 Task: Search one way flight ticket for 3 adults, 3 children in premium economy from Dayton: James M. Cox Dayton International Airport to Jacksonville: Albert J. Ellis Airport on 5-3-2023. Choice of flights is Alaska. Number of bags: 1 carry on bag. Price is upto 74000. Outbound departure time preference is 14:45.
Action: Mouse moved to (353, 174)
Screenshot: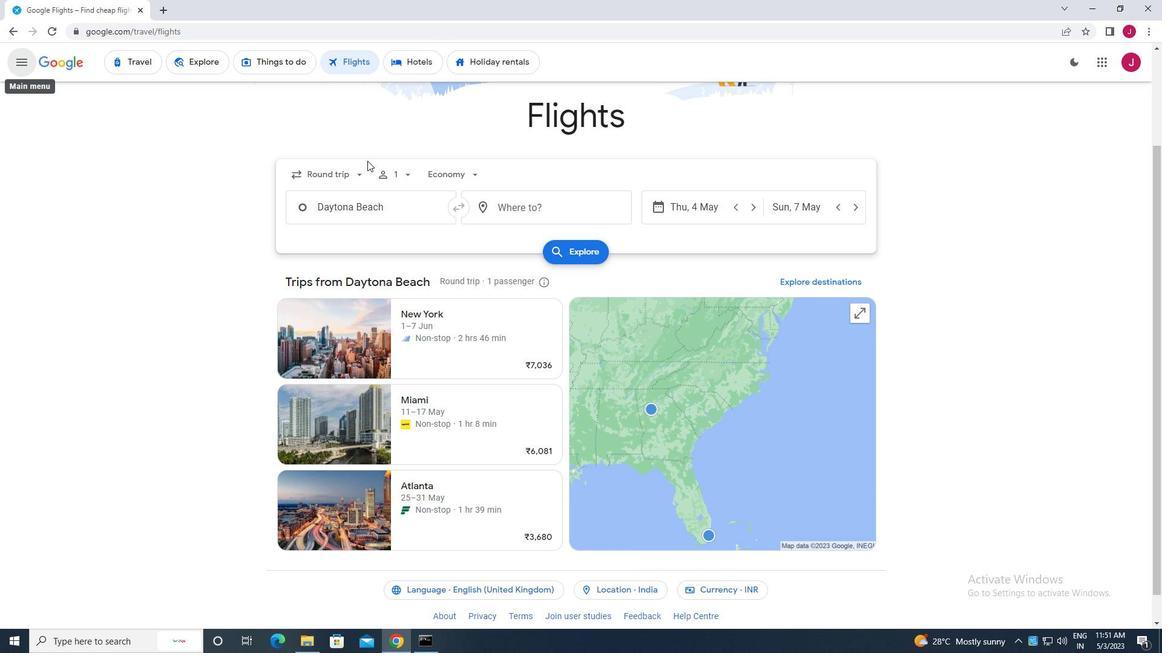 
Action: Mouse pressed left at (353, 174)
Screenshot: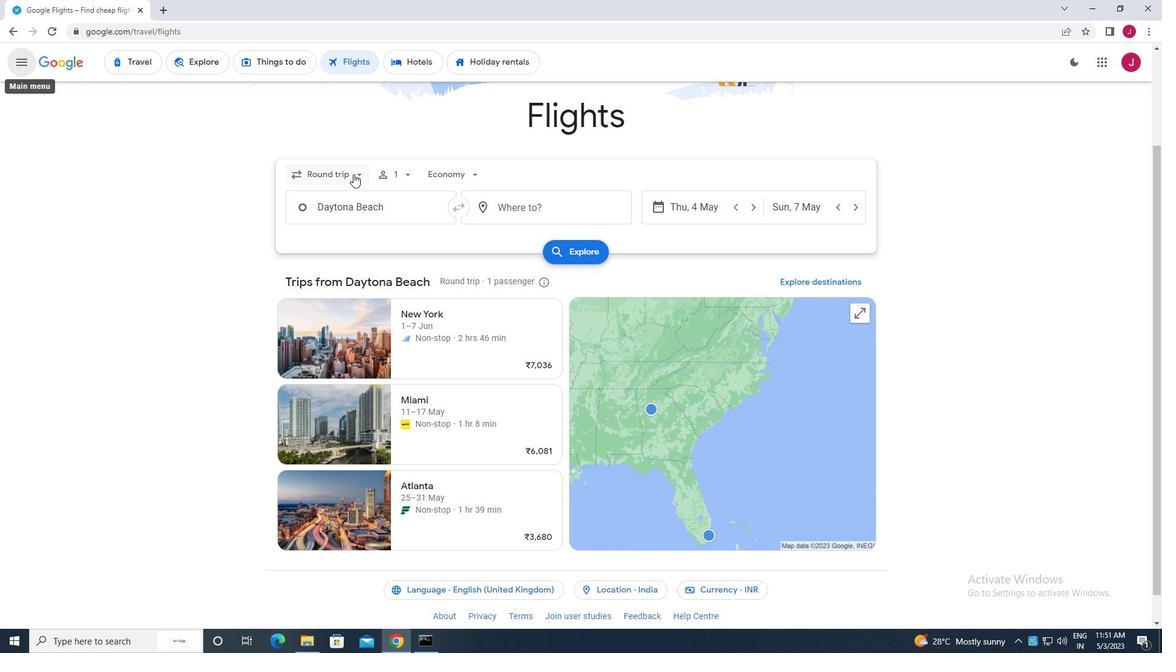 
Action: Mouse moved to (358, 174)
Screenshot: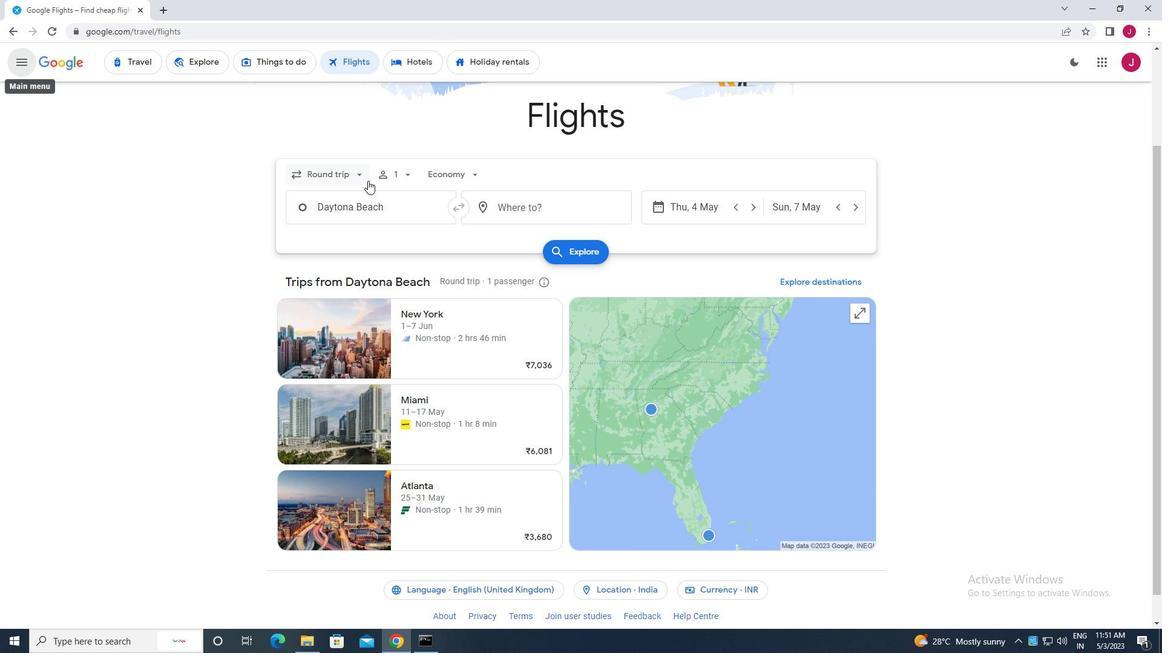 
Action: Mouse pressed left at (358, 174)
Screenshot: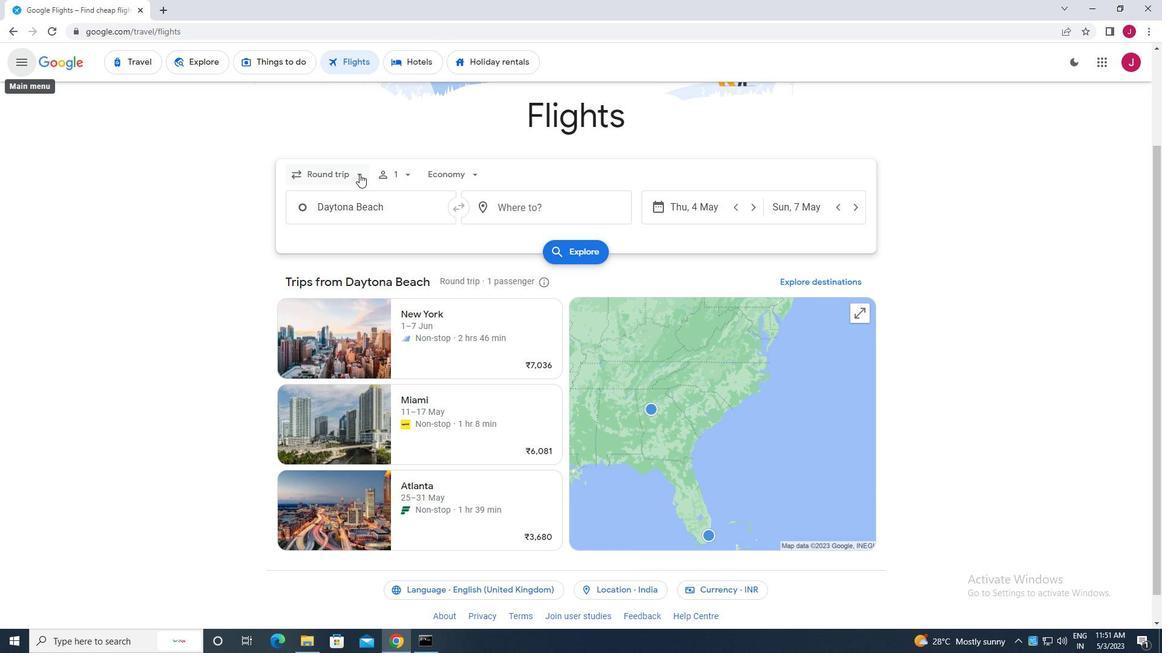 
Action: Mouse pressed left at (358, 174)
Screenshot: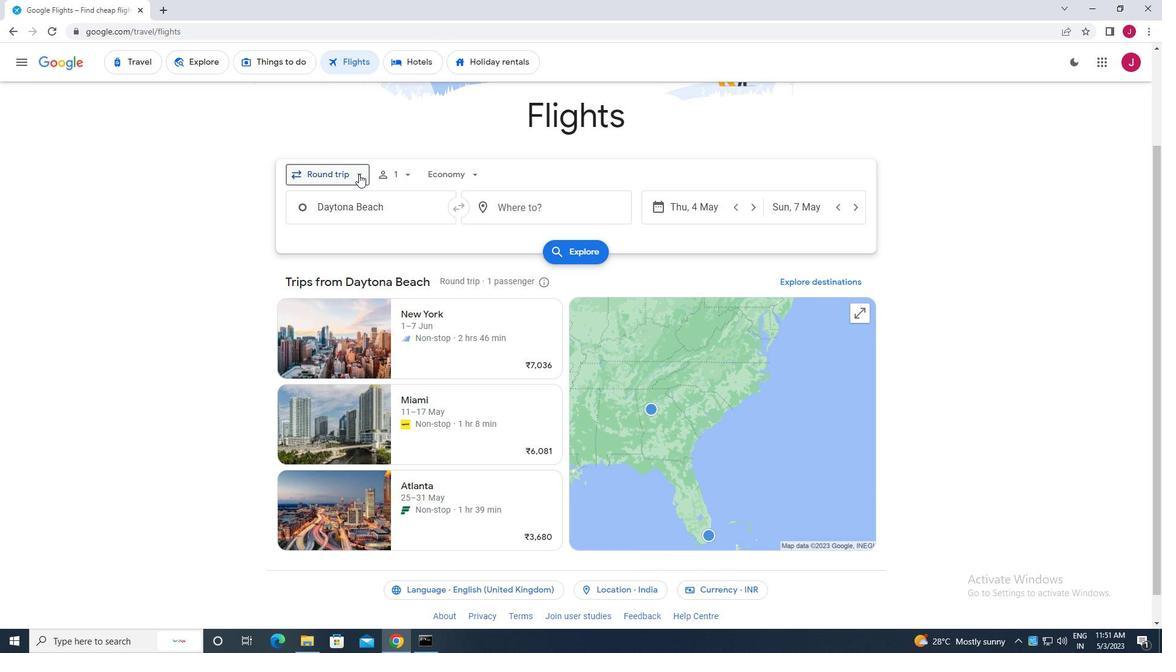 
Action: Mouse moved to (350, 228)
Screenshot: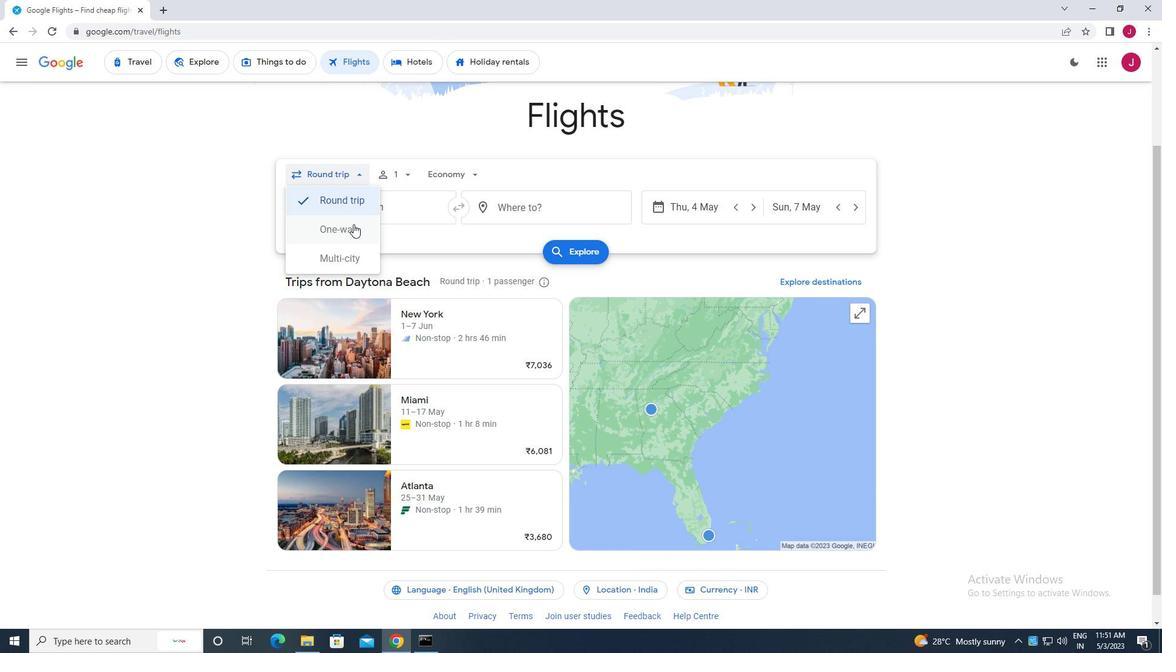 
Action: Mouse pressed left at (350, 228)
Screenshot: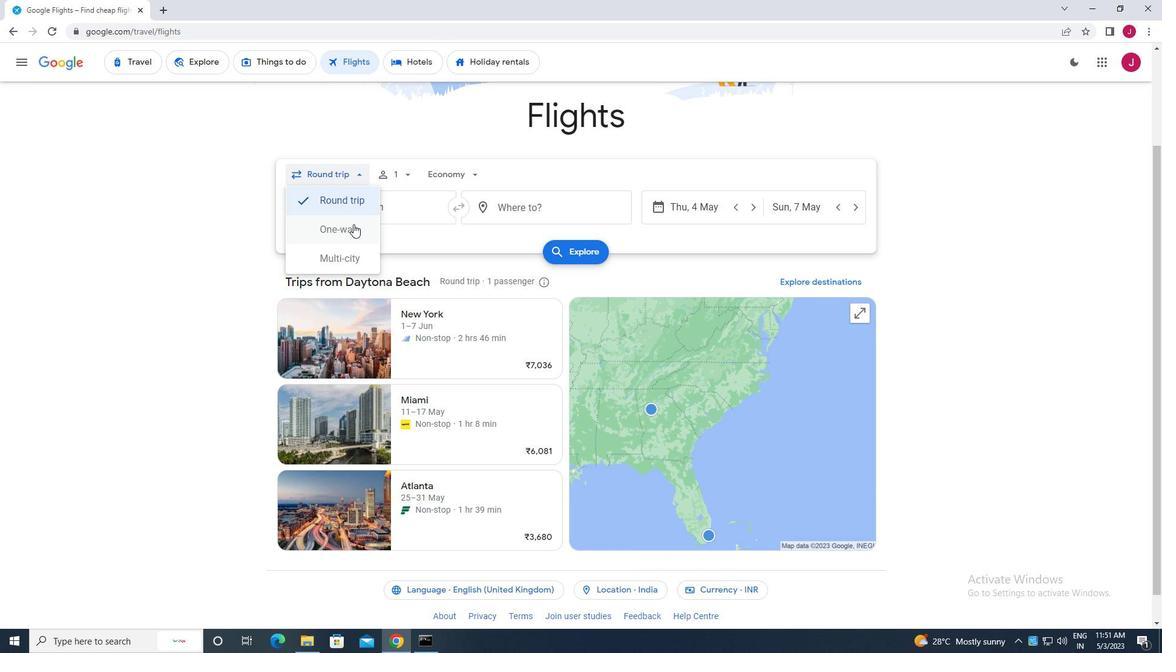 
Action: Mouse moved to (403, 176)
Screenshot: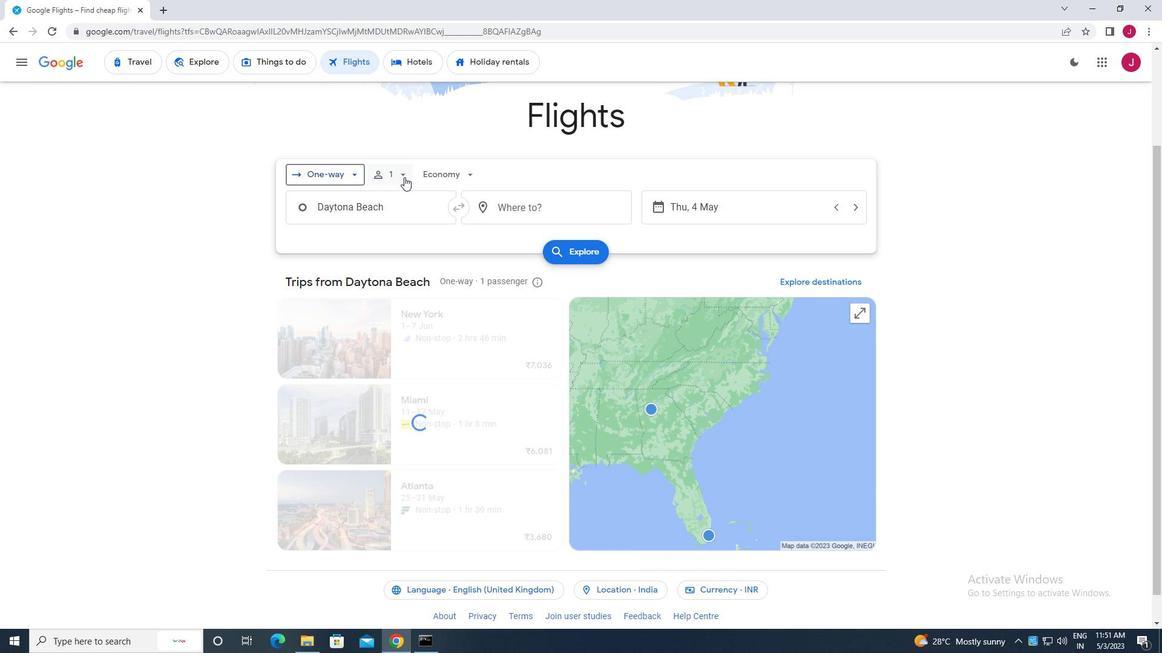 
Action: Mouse pressed left at (403, 176)
Screenshot: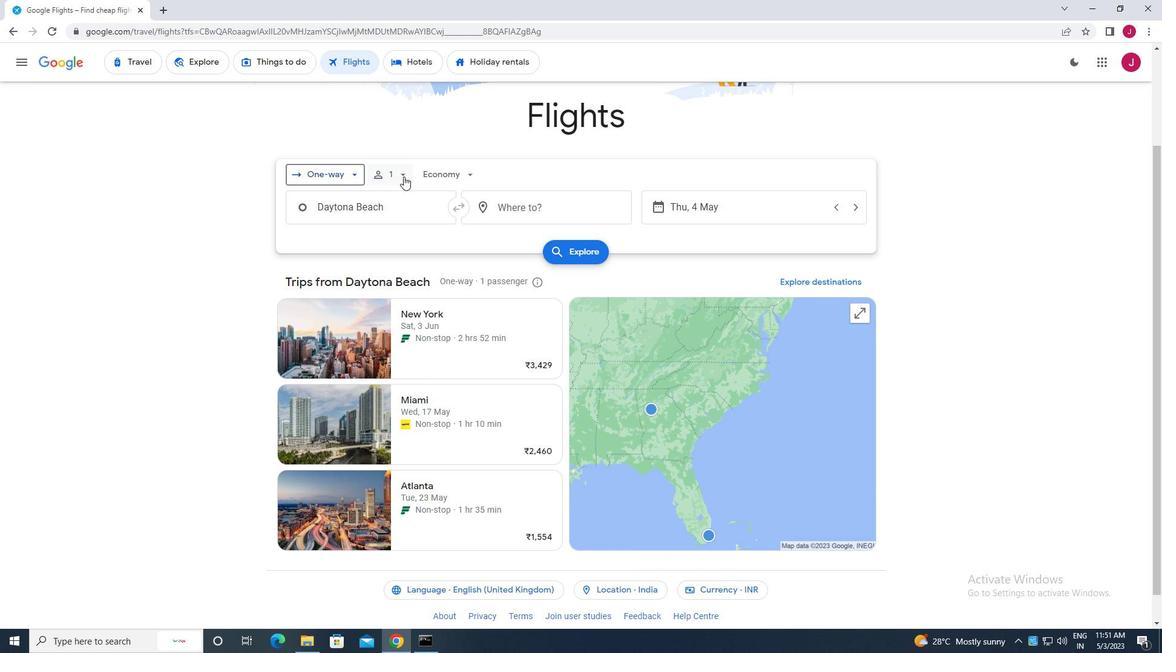 
Action: Mouse moved to (501, 210)
Screenshot: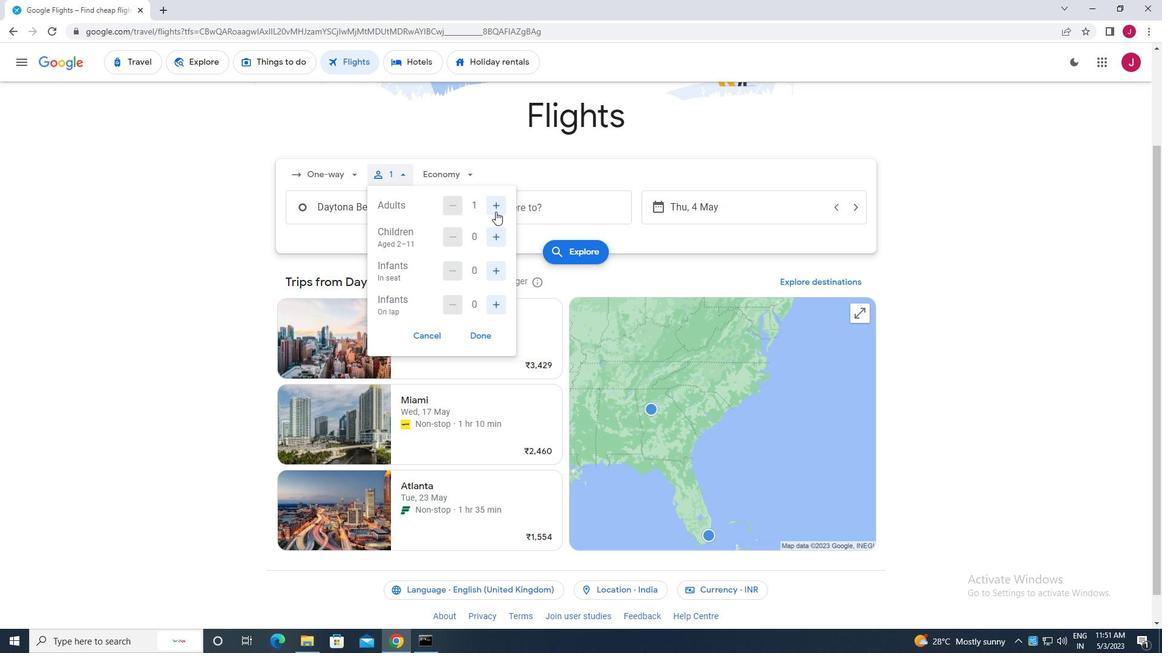 
Action: Mouse pressed left at (501, 210)
Screenshot: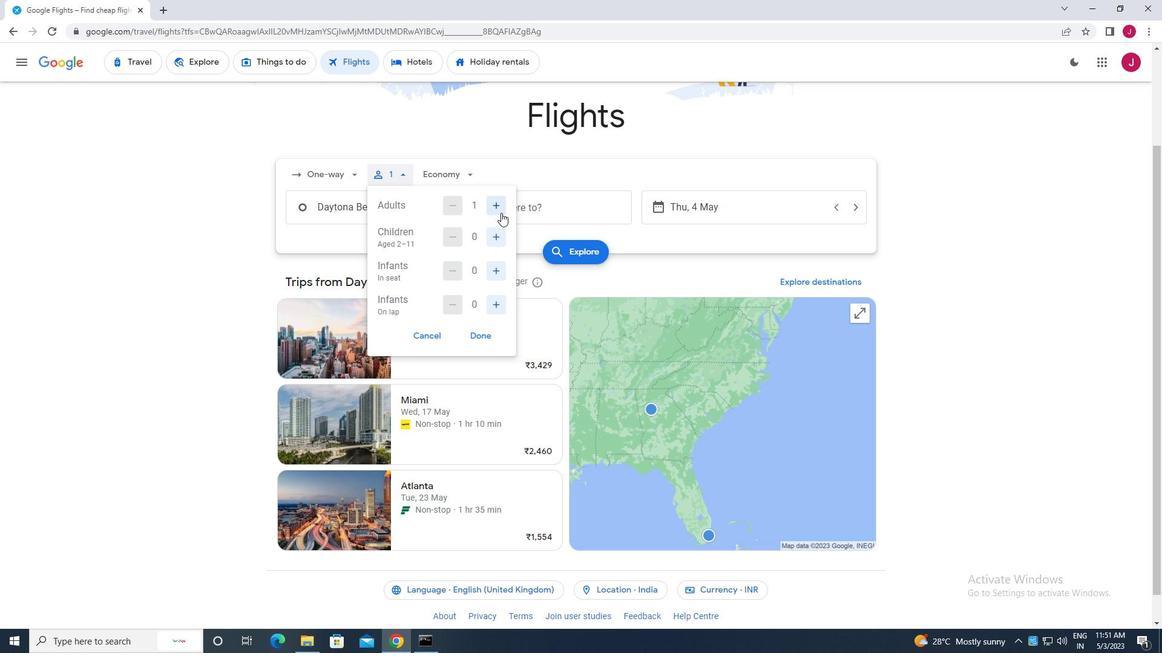 
Action: Mouse pressed left at (501, 210)
Screenshot: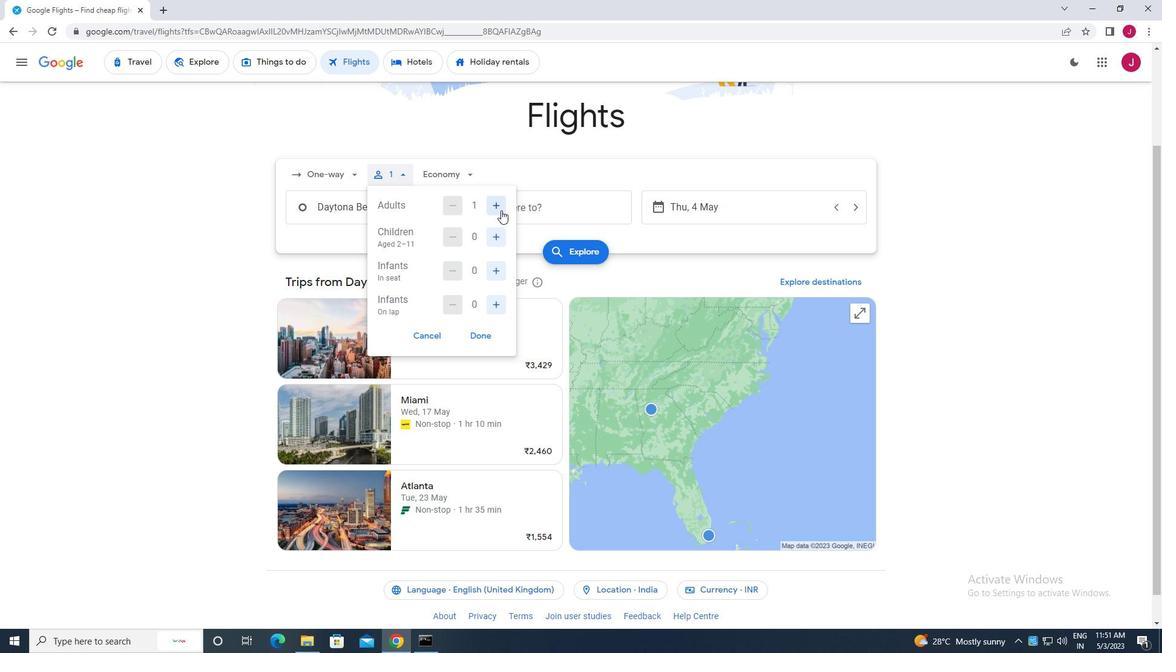 
Action: Mouse moved to (498, 236)
Screenshot: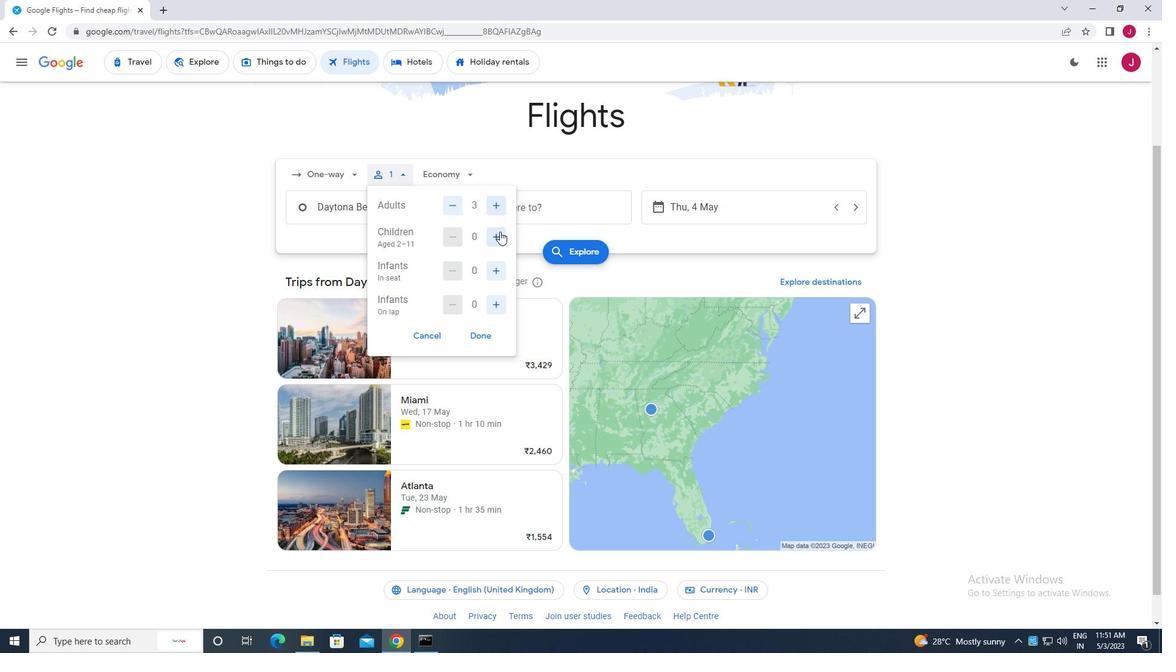
Action: Mouse pressed left at (498, 236)
Screenshot: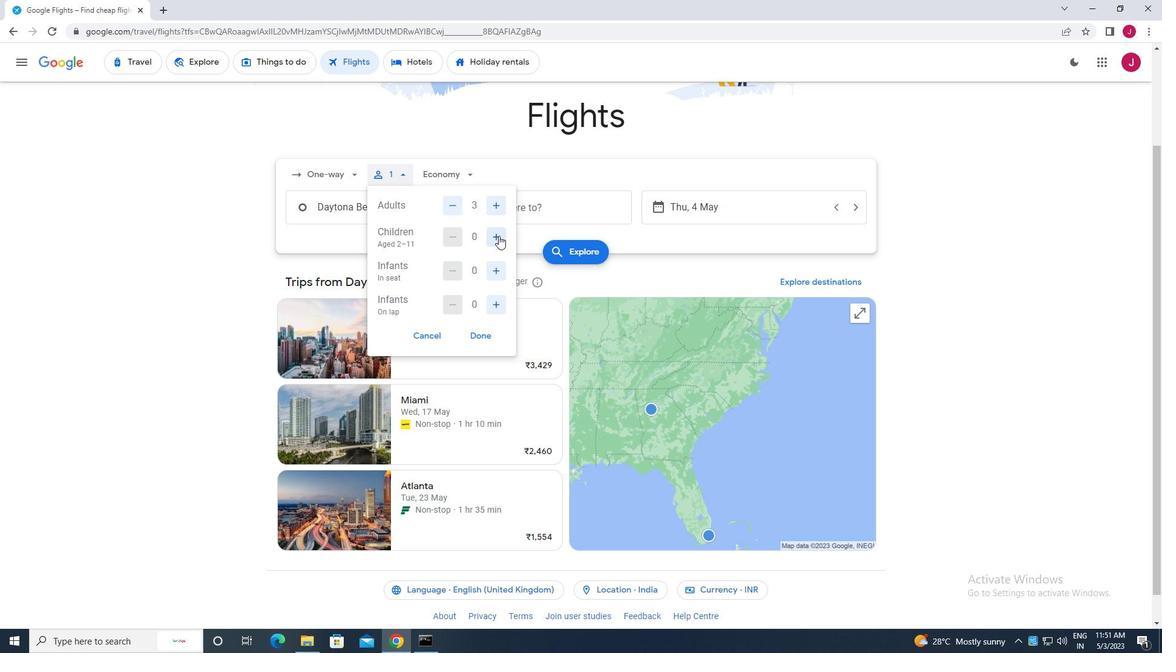 
Action: Mouse moved to (498, 236)
Screenshot: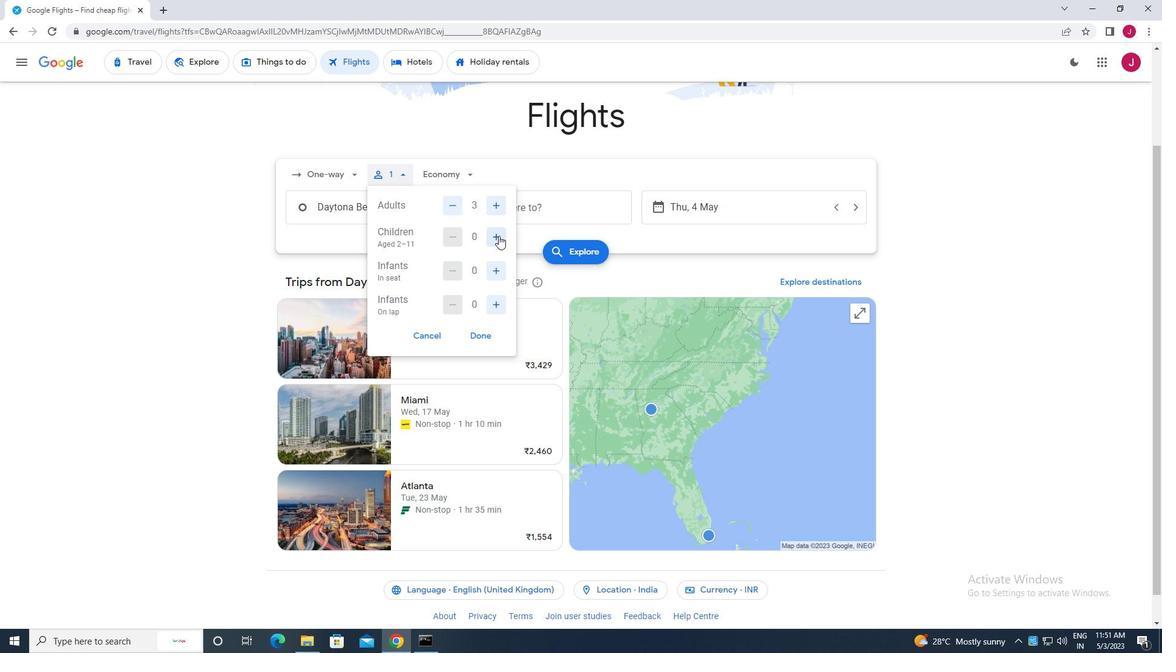 
Action: Mouse pressed left at (498, 236)
Screenshot: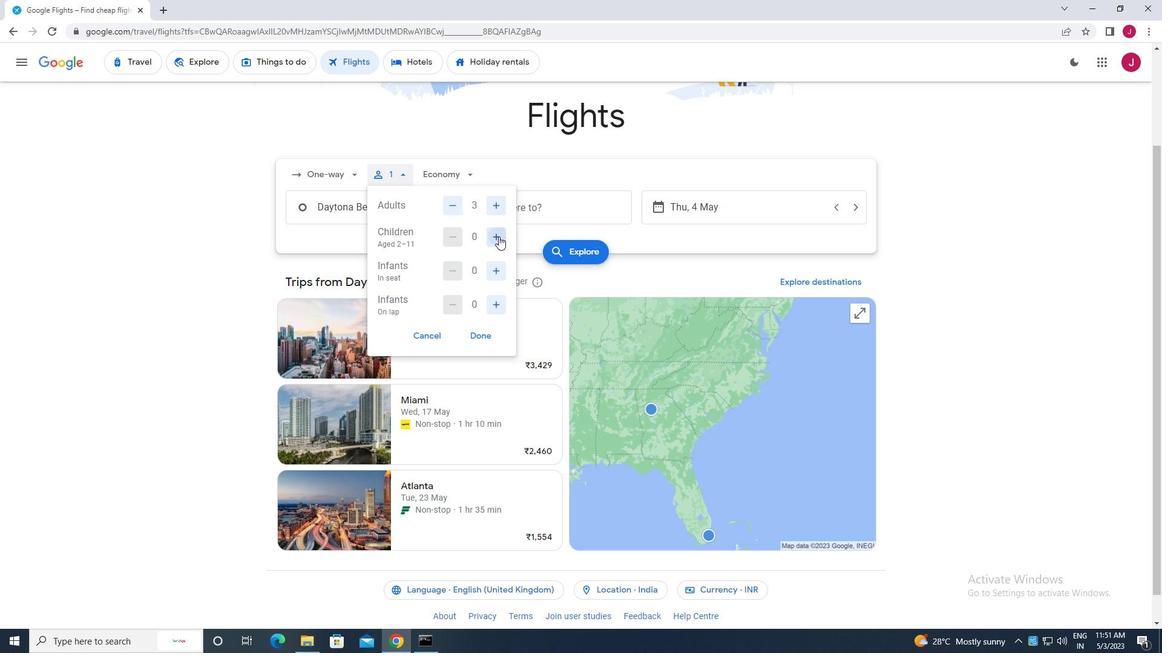 
Action: Mouse pressed left at (498, 236)
Screenshot: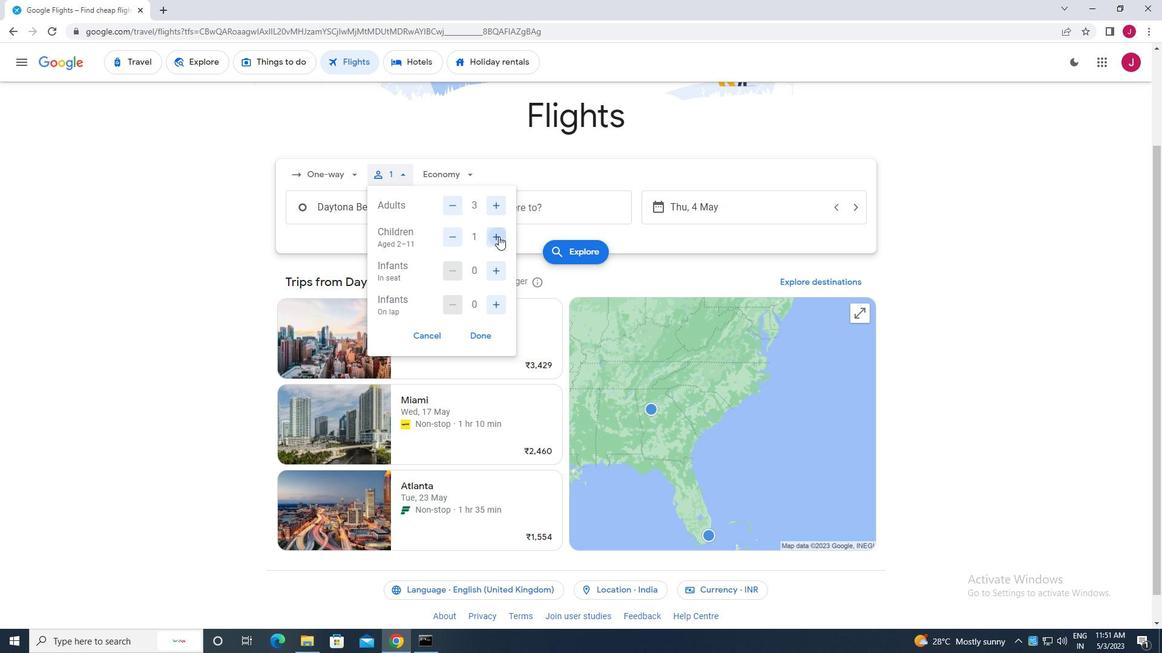 
Action: Mouse moved to (481, 337)
Screenshot: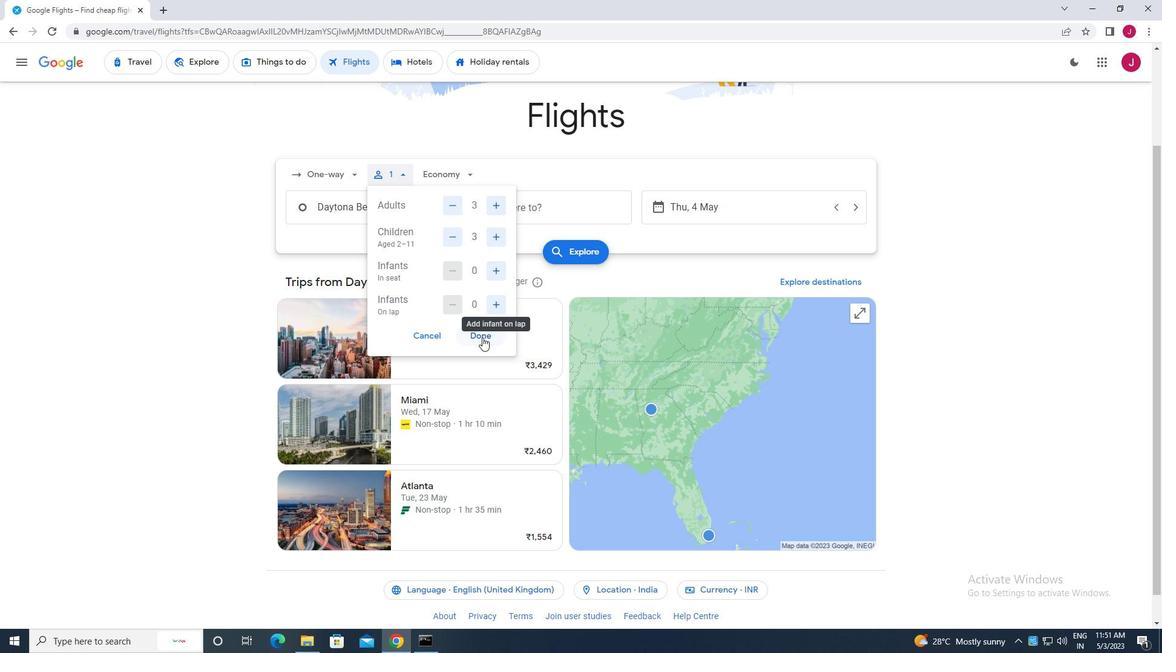 
Action: Mouse pressed left at (481, 337)
Screenshot: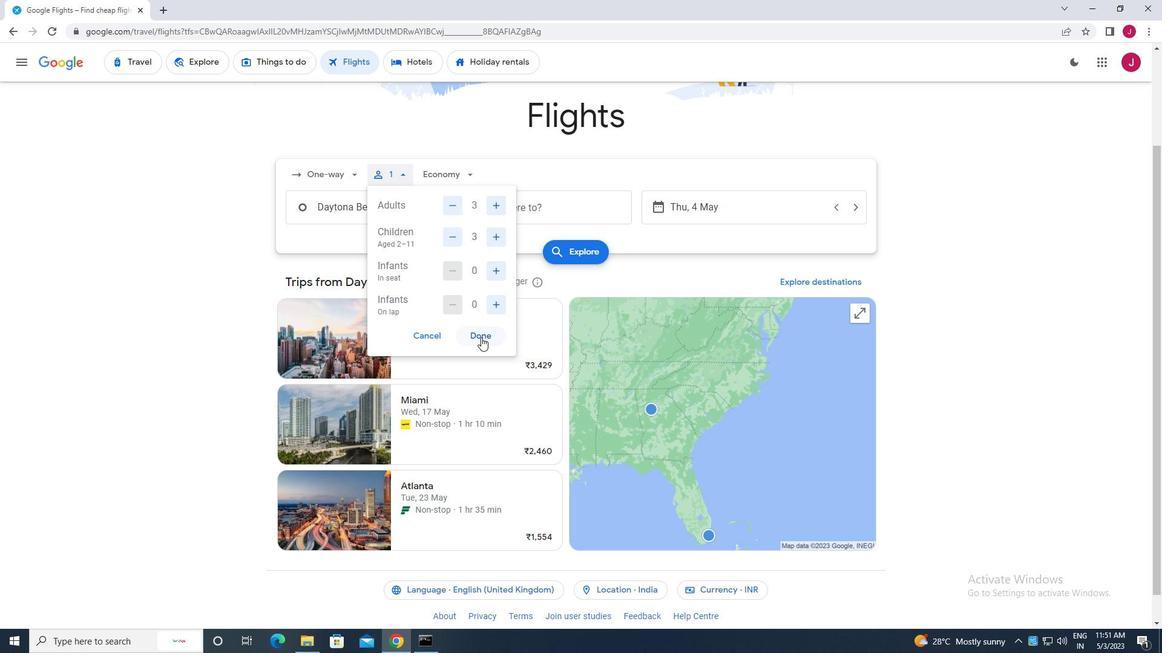 
Action: Mouse moved to (469, 174)
Screenshot: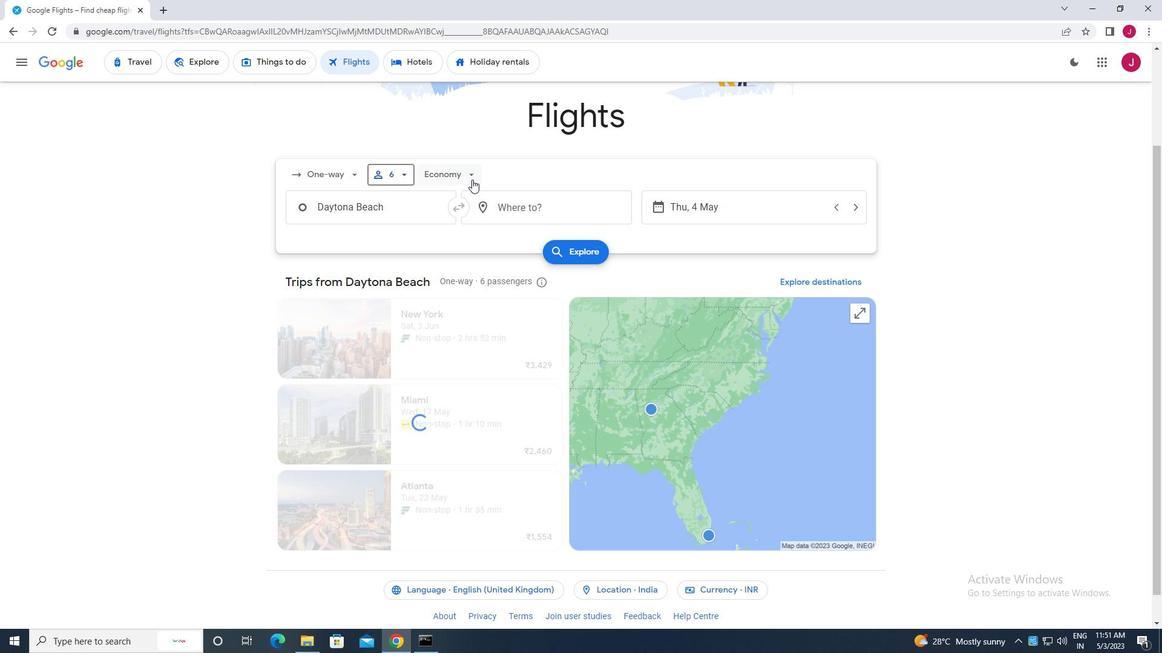 
Action: Mouse pressed left at (469, 174)
Screenshot: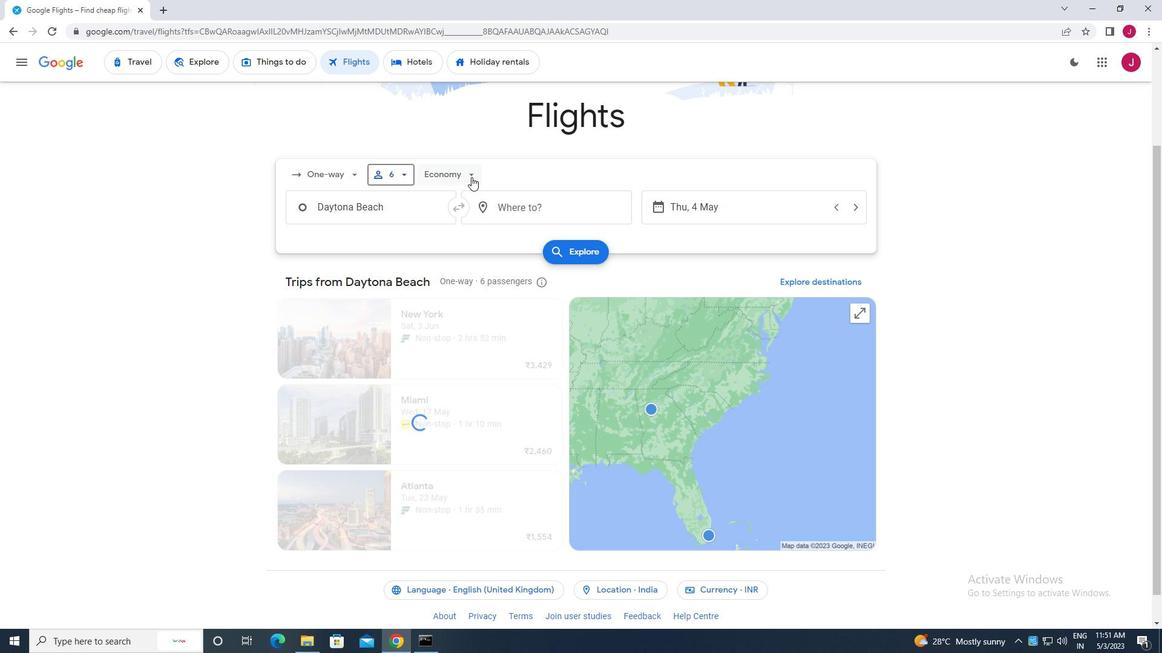 
Action: Mouse moved to (479, 231)
Screenshot: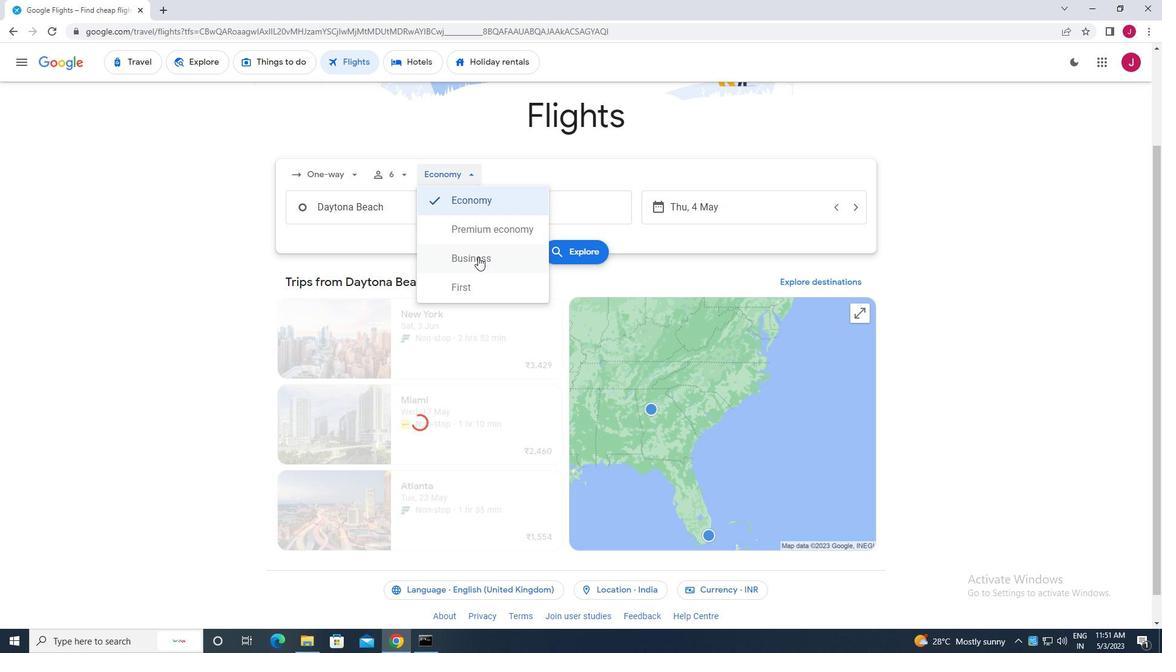 
Action: Mouse pressed left at (479, 231)
Screenshot: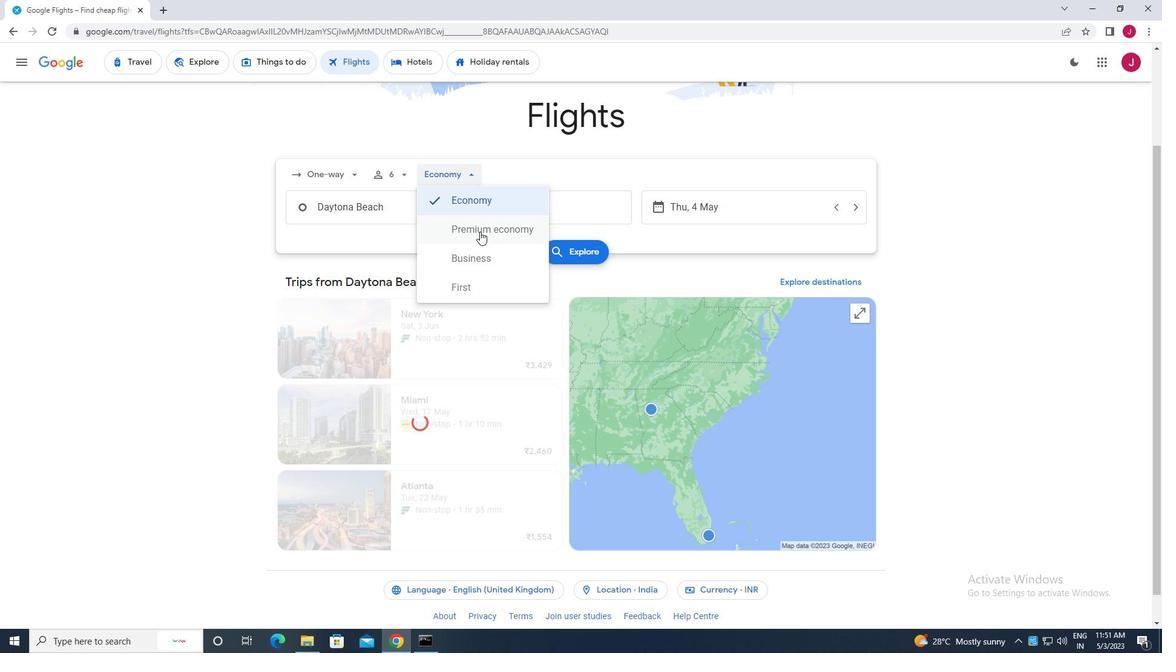 
Action: Mouse moved to (398, 208)
Screenshot: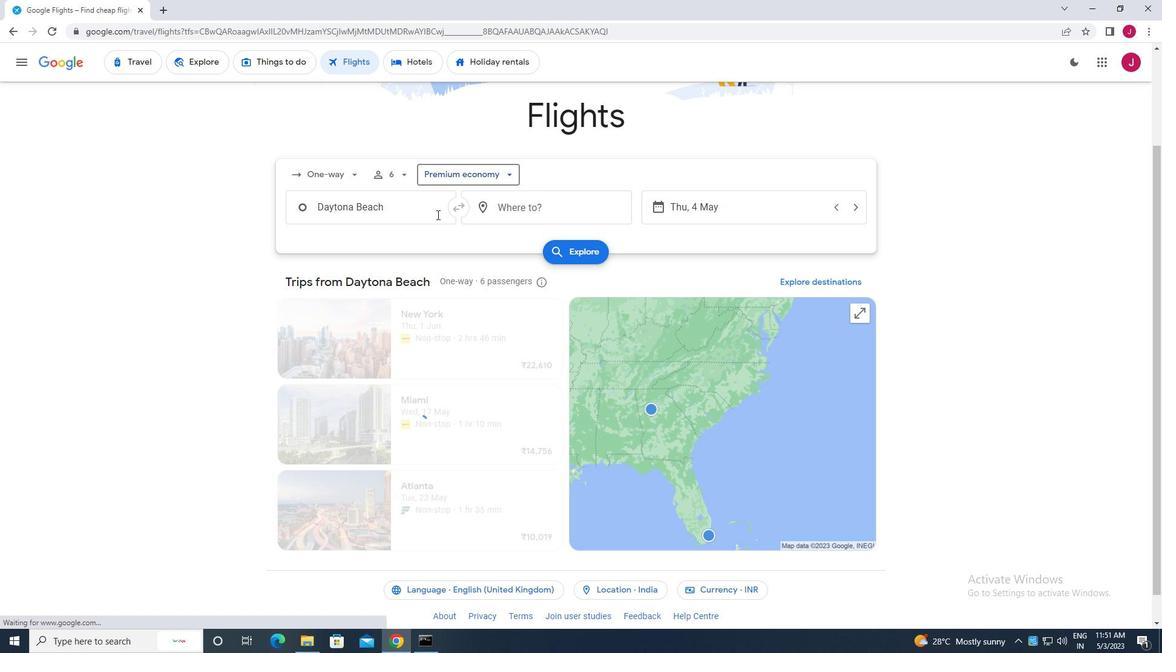 
Action: Mouse pressed left at (398, 208)
Screenshot: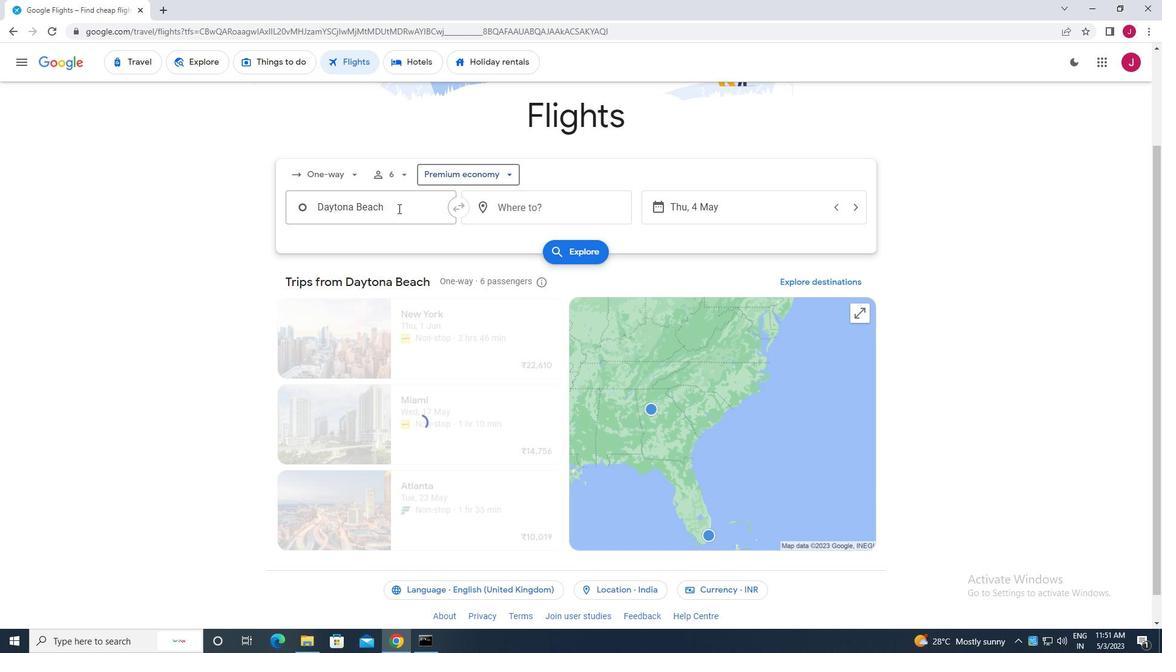 
Action: Mouse moved to (398, 208)
Screenshot: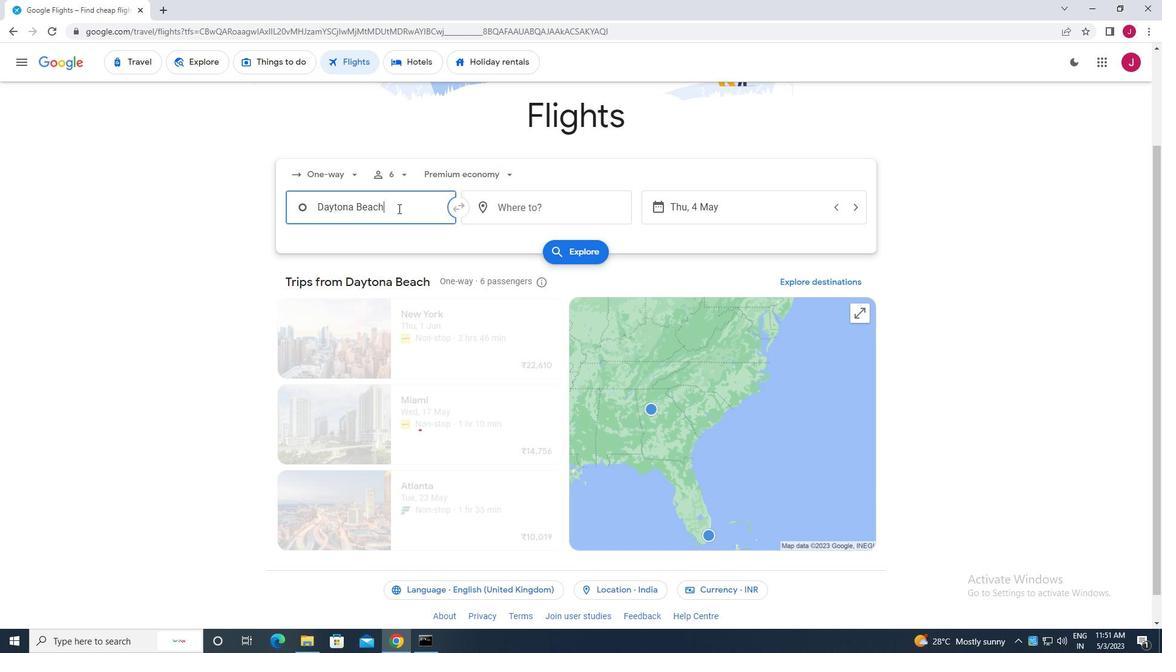 
Action: Key pressed dayton<Key.enter>
Screenshot: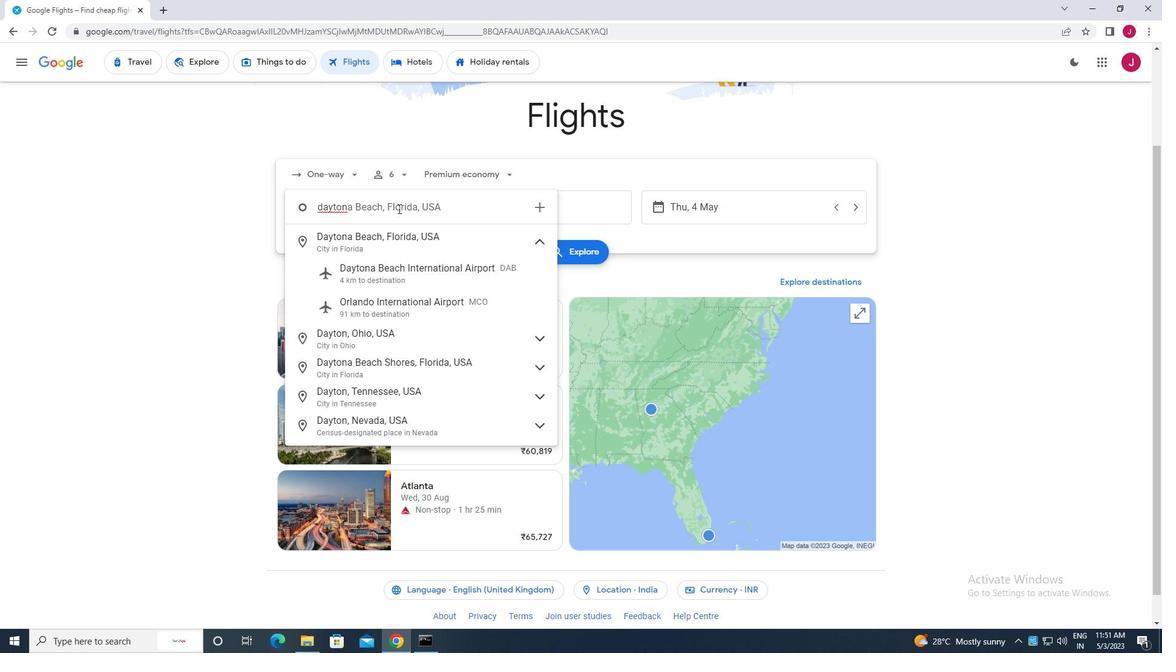 
Action: Mouse moved to (535, 210)
Screenshot: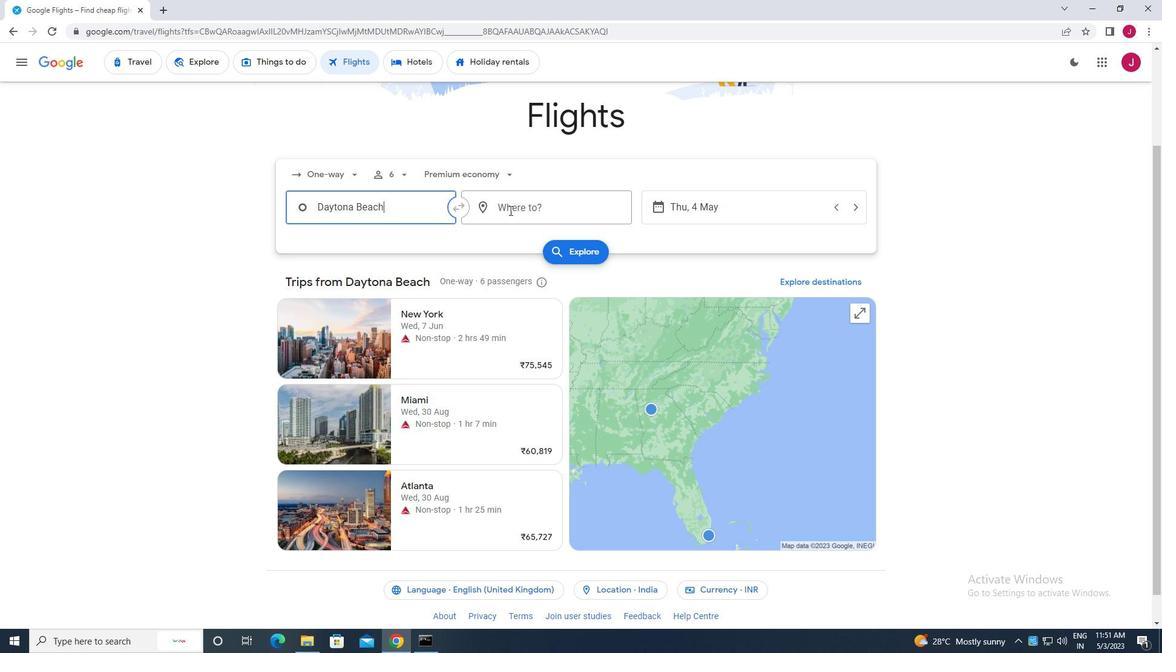 
Action: Mouse pressed left at (535, 210)
Screenshot: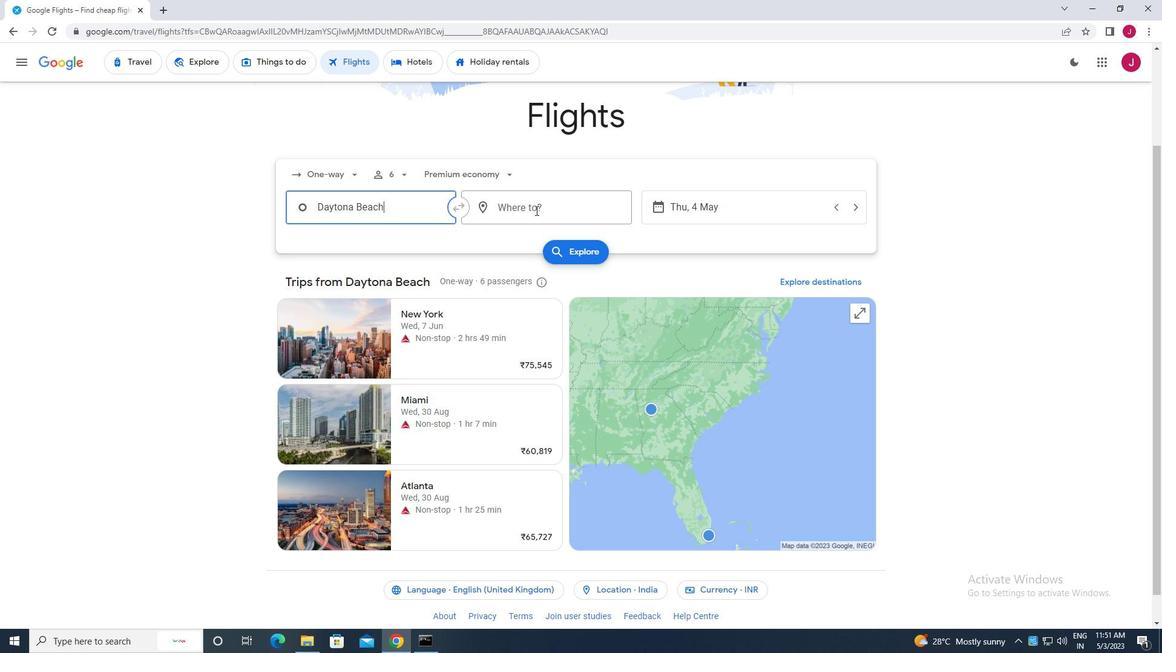 
Action: Key pressed albert<Key.space>j
Screenshot: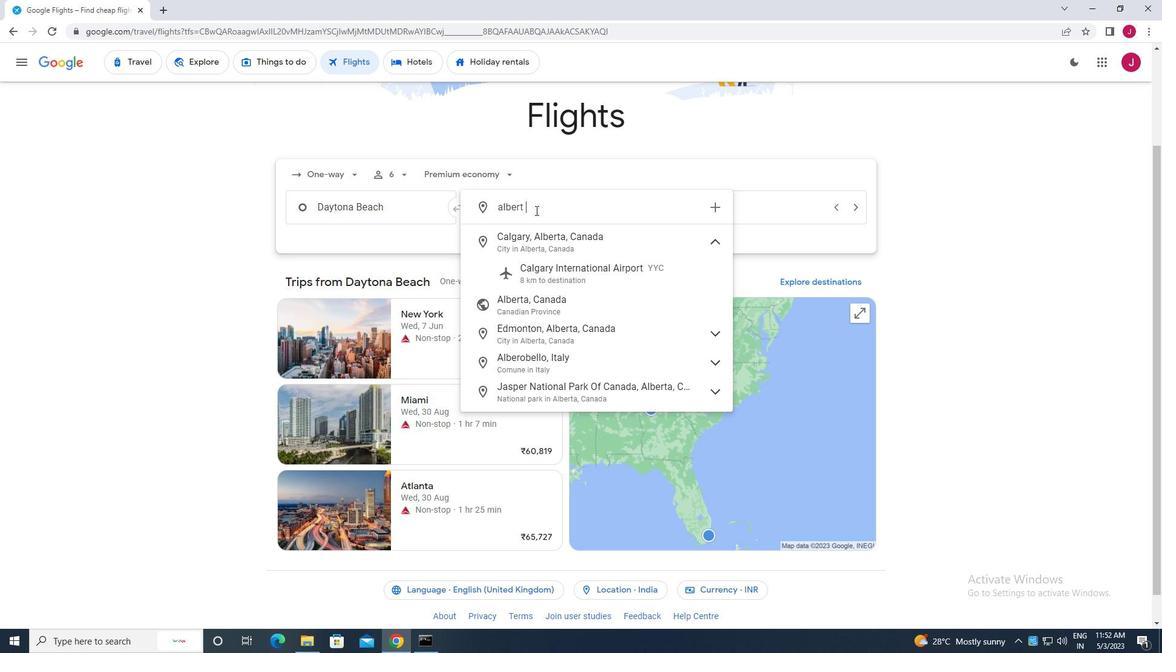 
Action: Mouse moved to (576, 243)
Screenshot: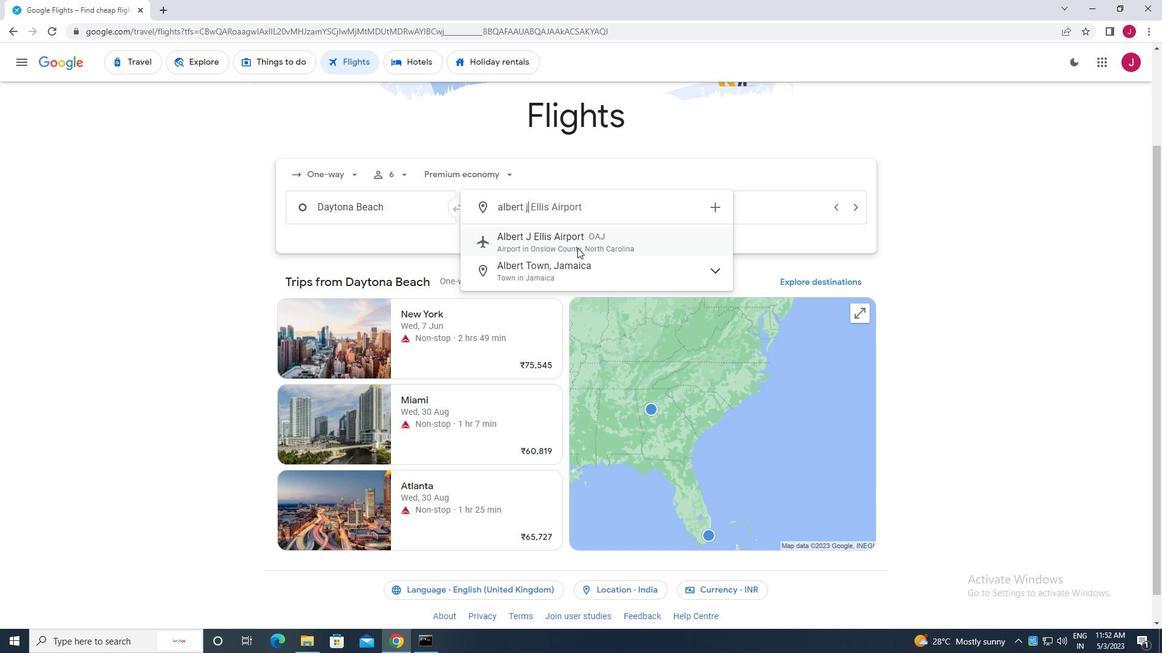 
Action: Mouse pressed left at (576, 243)
Screenshot: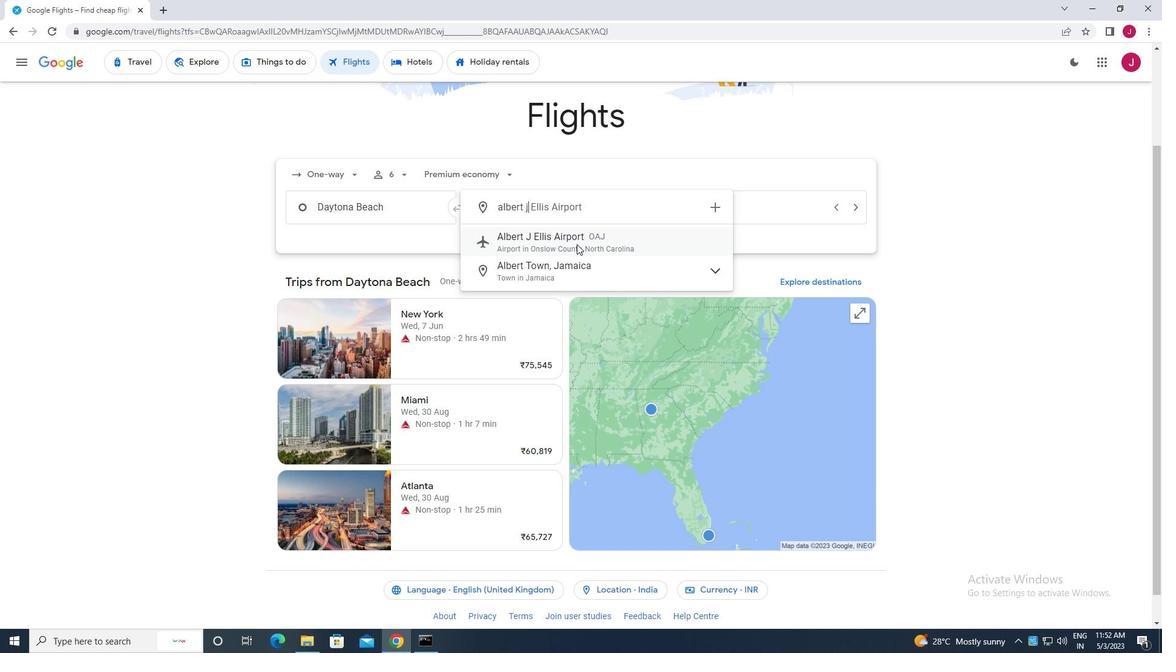 
Action: Mouse moved to (743, 215)
Screenshot: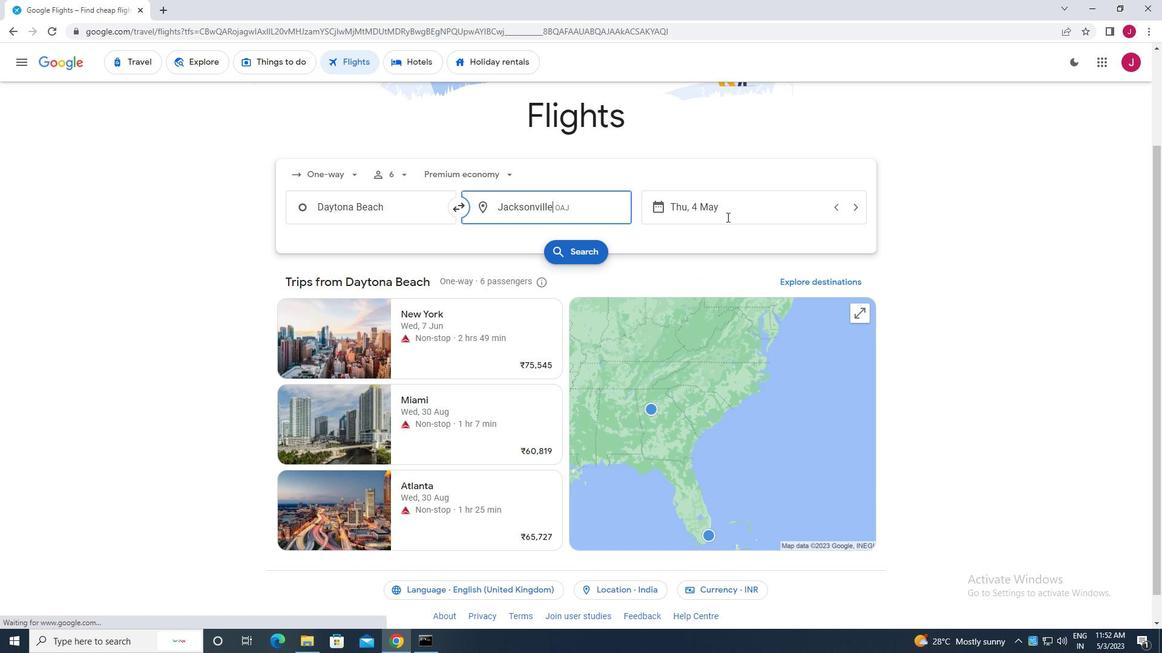 
Action: Mouse pressed left at (743, 215)
Screenshot: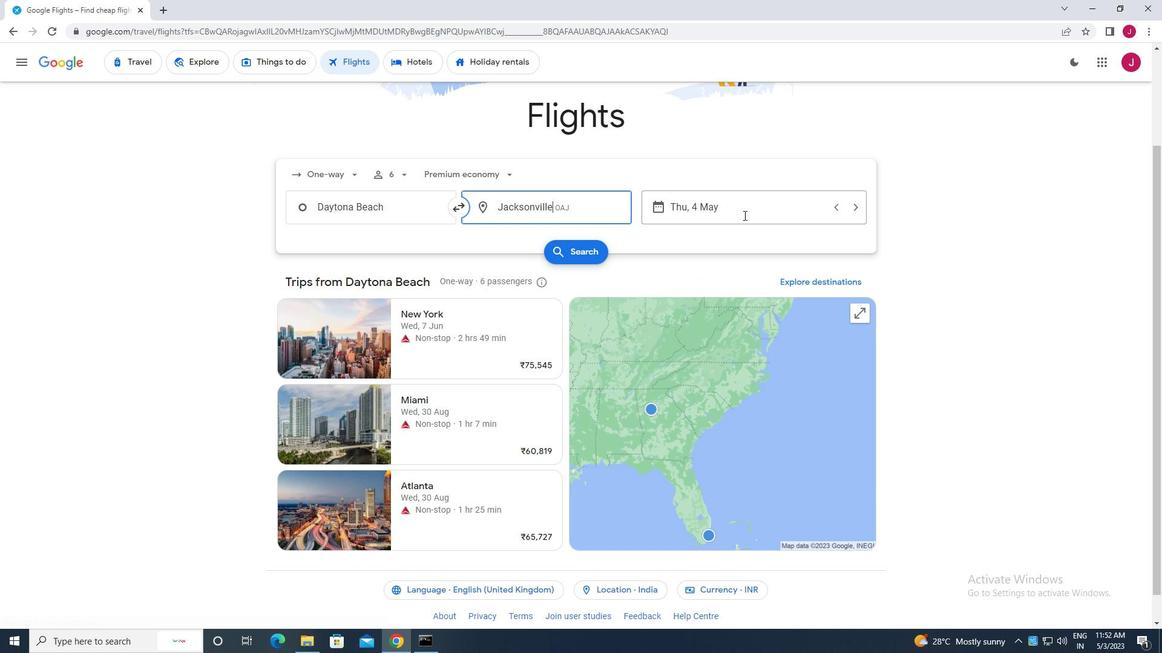 
Action: Mouse moved to (528, 302)
Screenshot: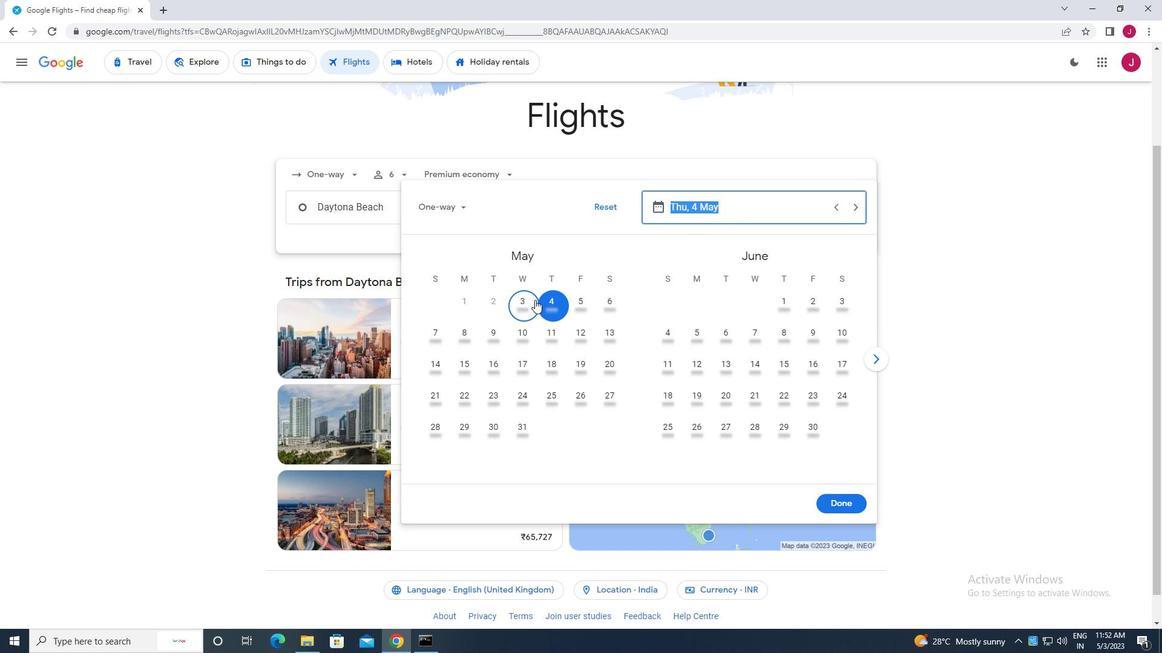 
Action: Mouse pressed left at (528, 302)
Screenshot: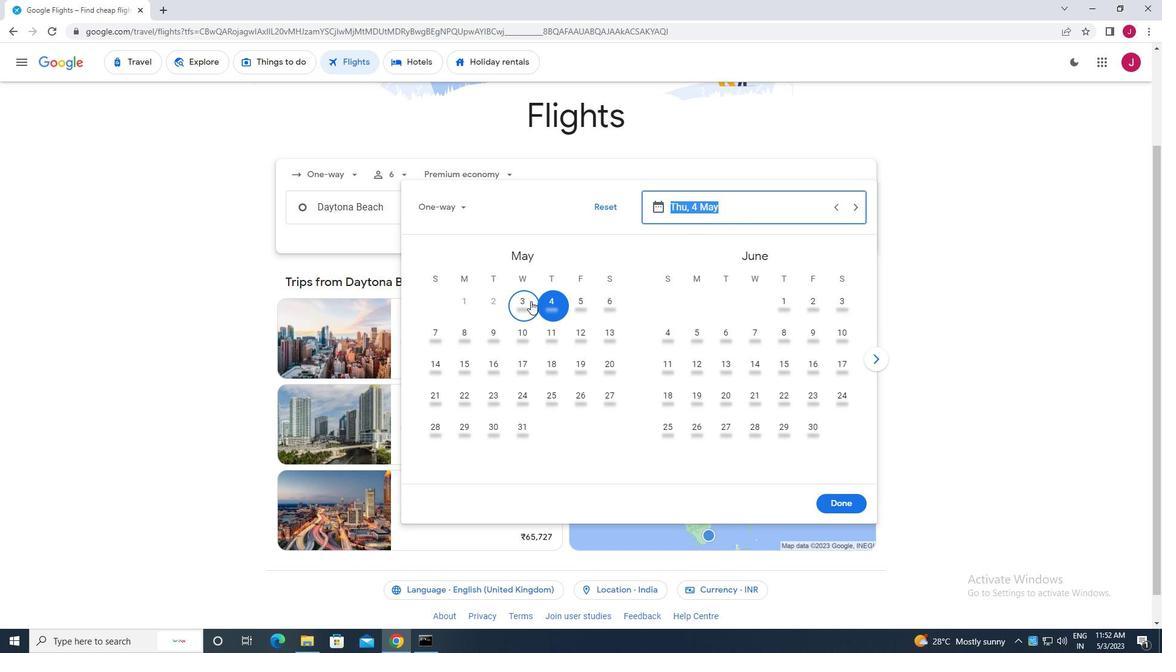 
Action: Mouse moved to (842, 501)
Screenshot: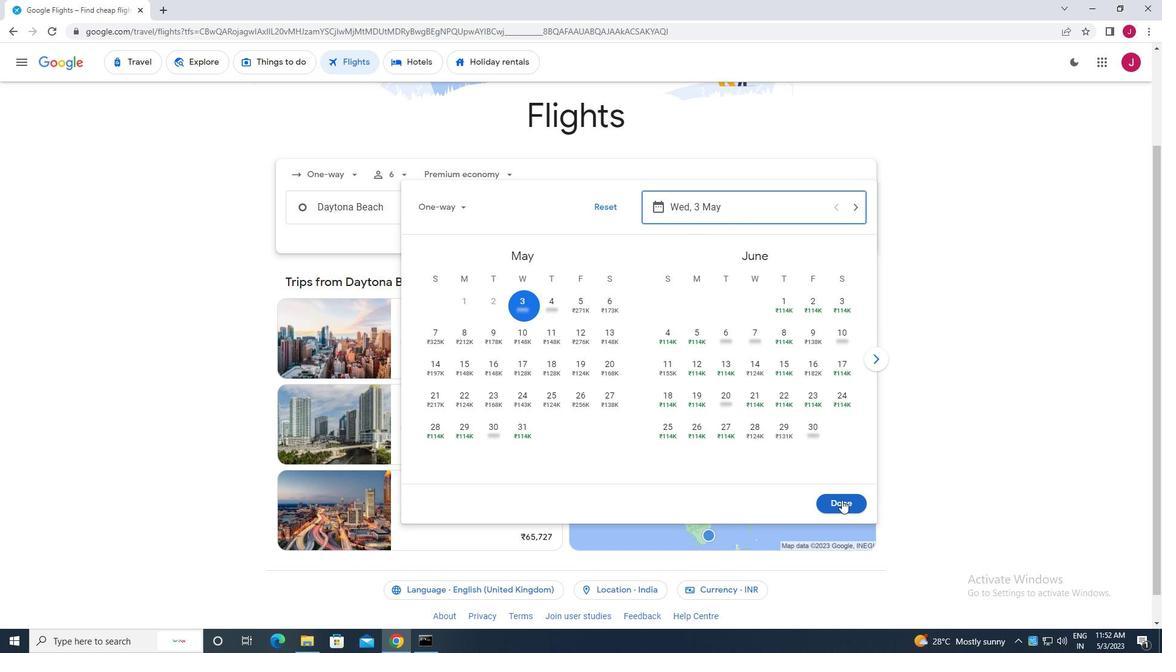 
Action: Mouse pressed left at (842, 501)
Screenshot: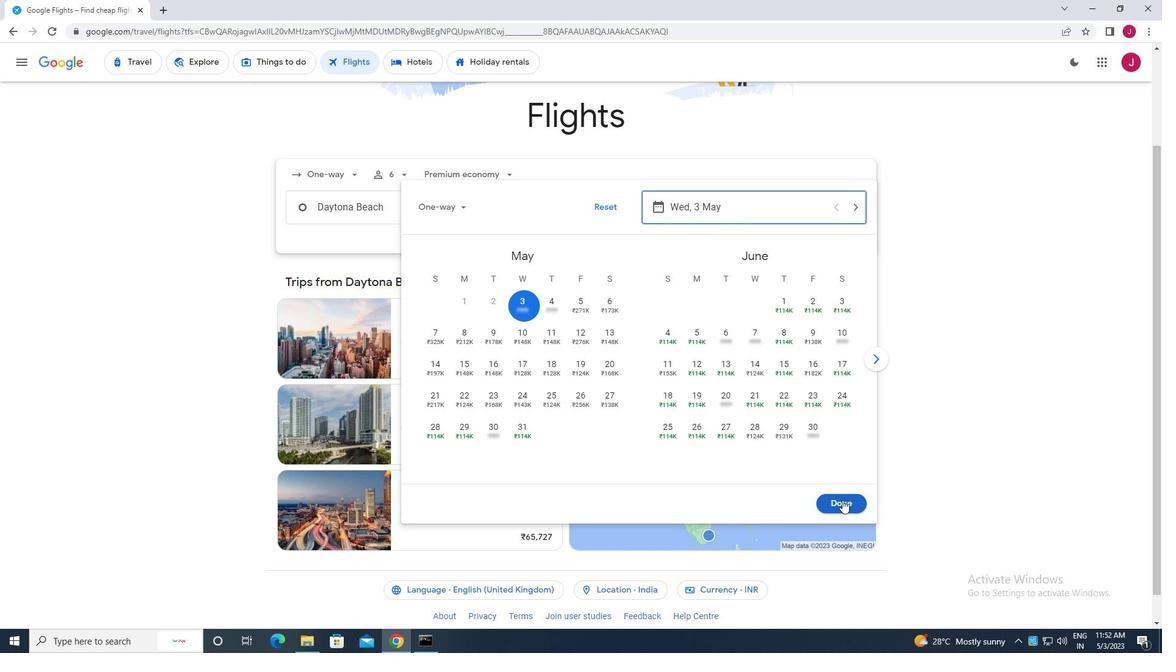 
Action: Mouse moved to (589, 253)
Screenshot: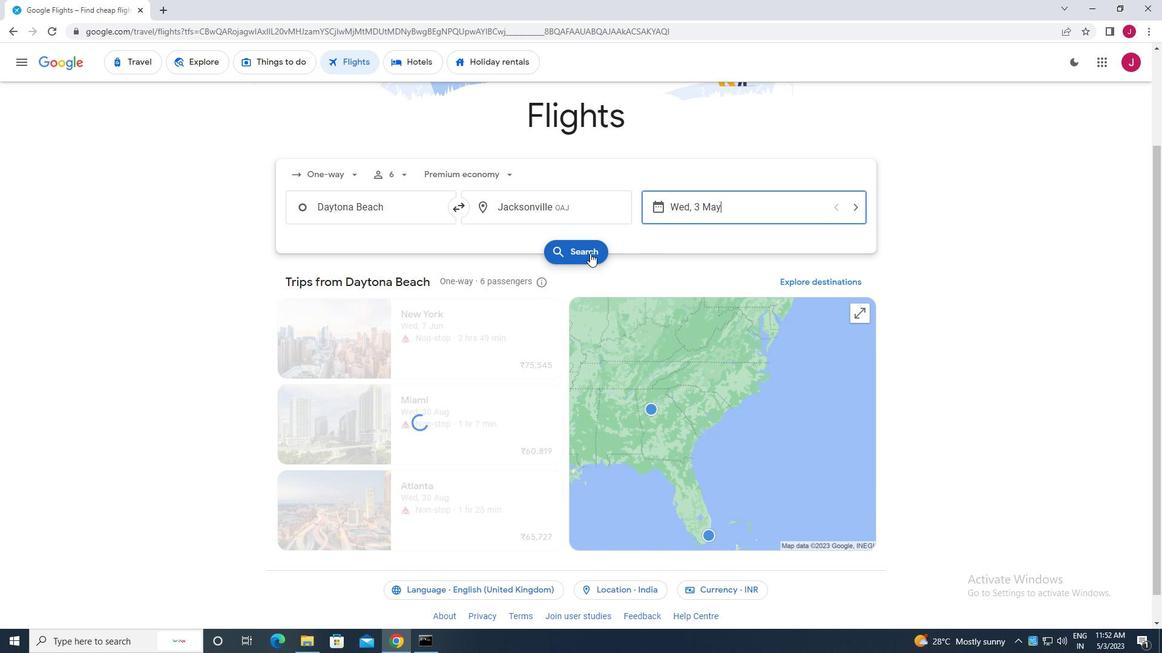 
Action: Mouse pressed left at (589, 253)
Screenshot: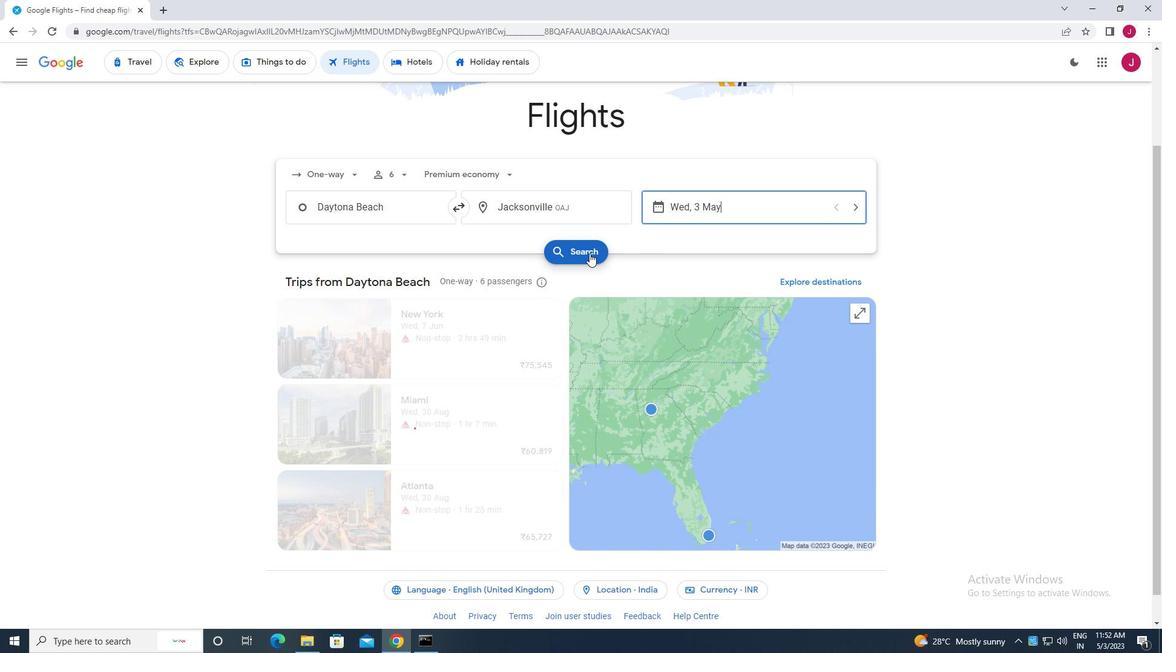 
Action: Mouse moved to (321, 172)
Screenshot: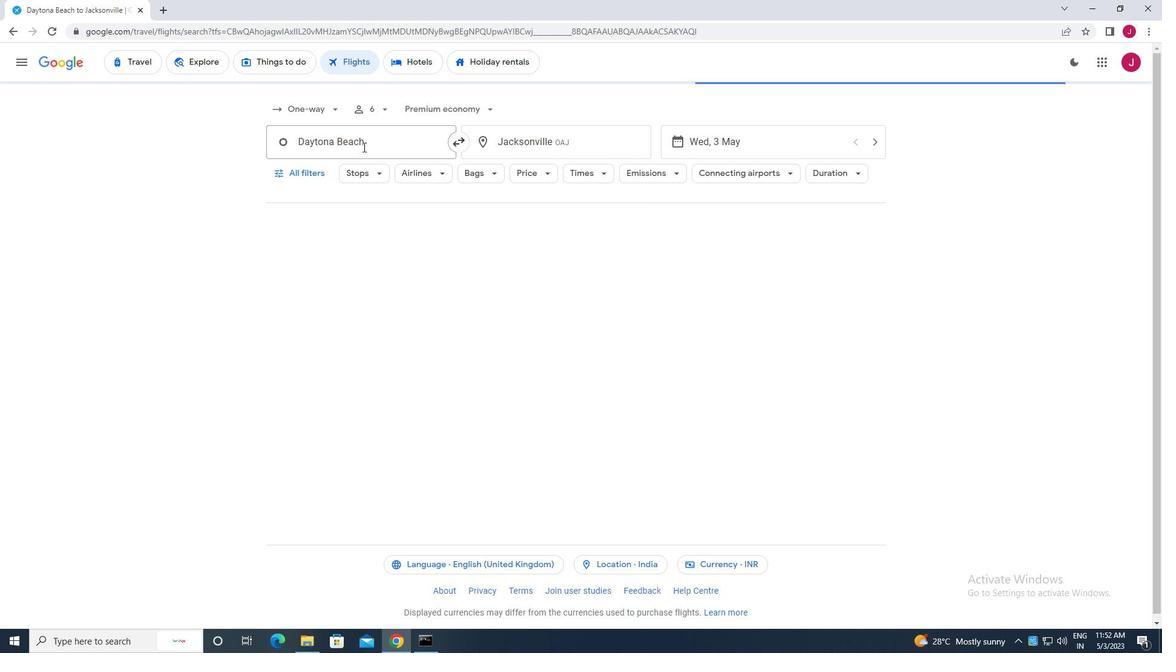 
Action: Mouse pressed left at (321, 172)
Screenshot: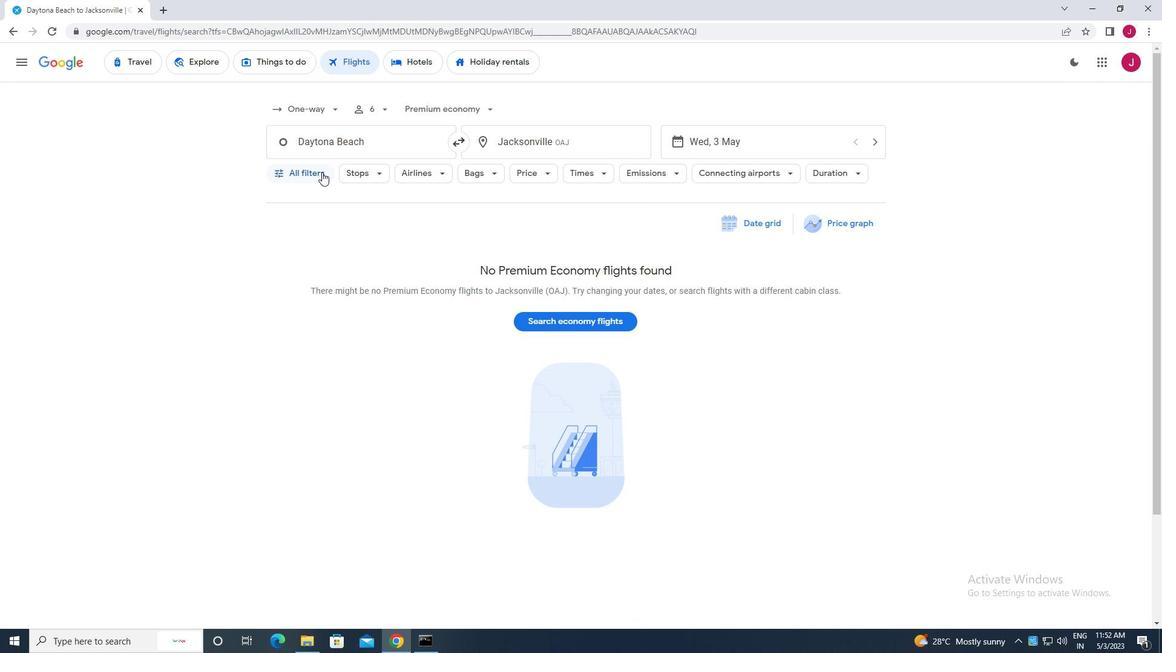 
Action: Mouse moved to (368, 259)
Screenshot: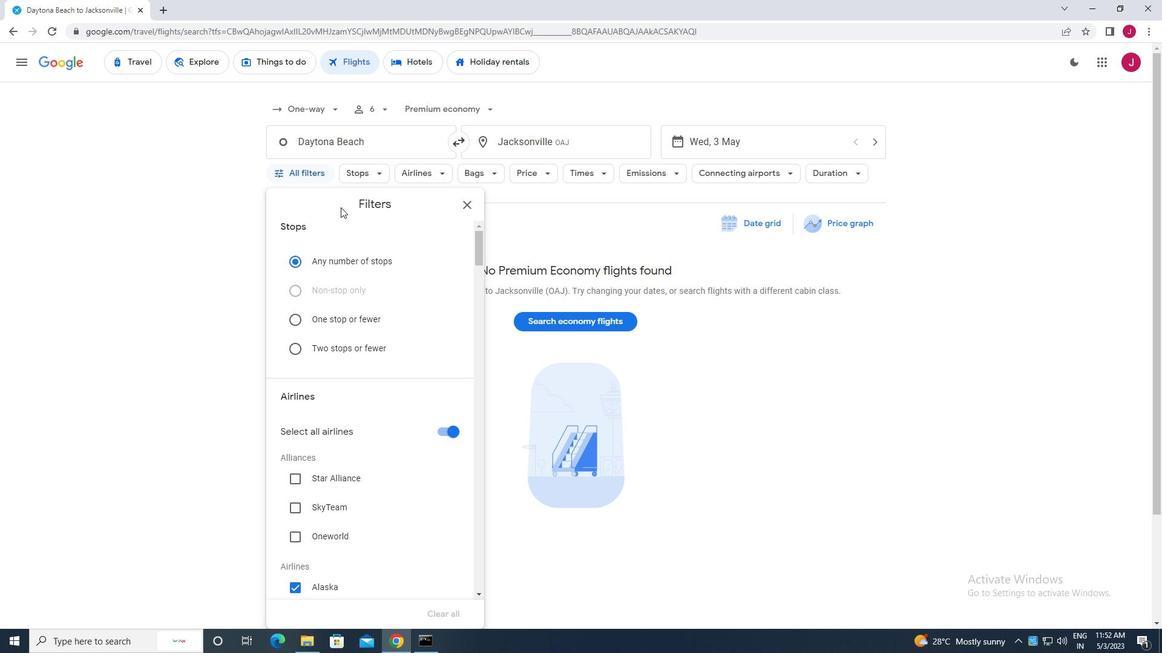 
Action: Mouse scrolled (368, 258) with delta (0, 0)
Screenshot: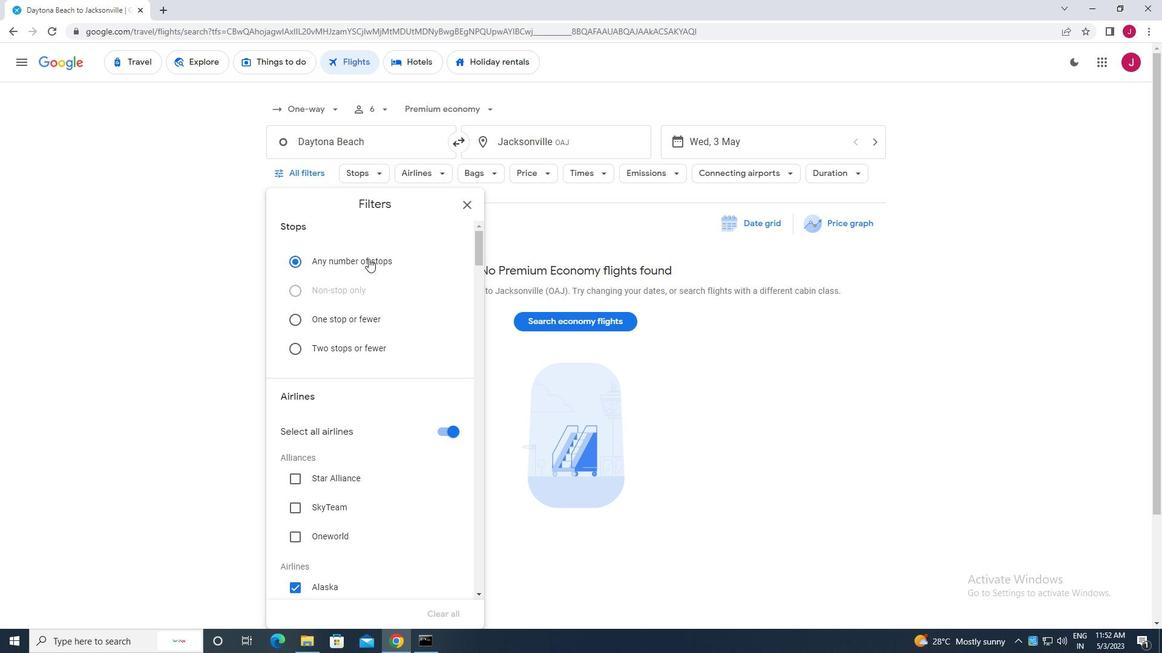 
Action: Mouse scrolled (368, 258) with delta (0, 0)
Screenshot: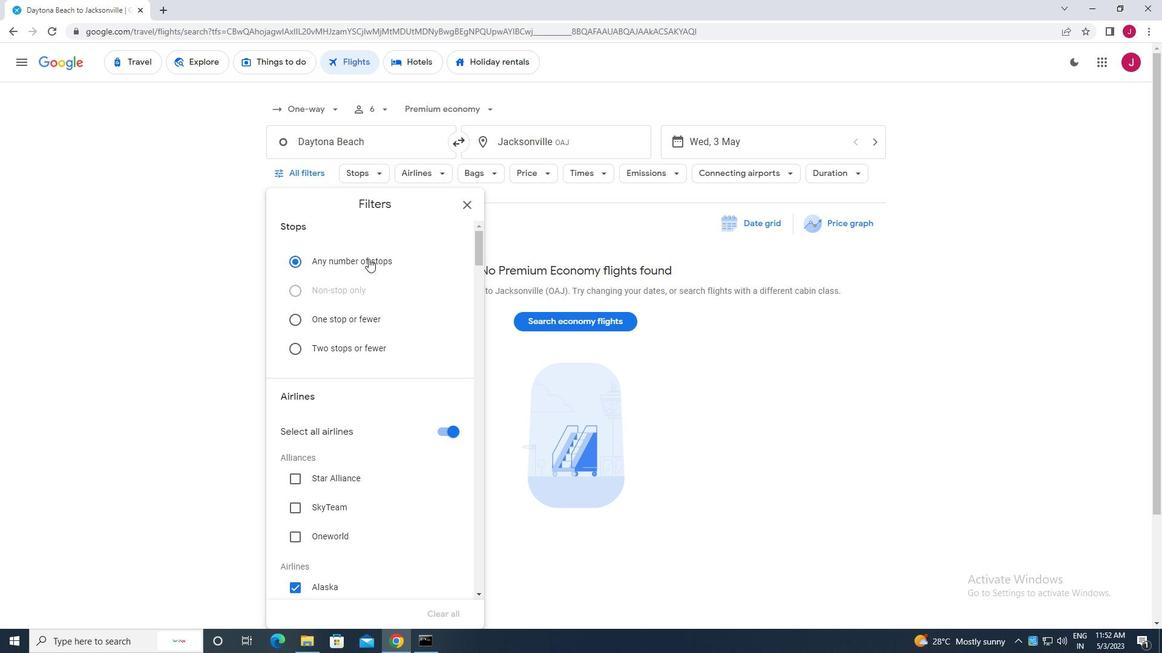 
Action: Mouse scrolled (368, 258) with delta (0, 0)
Screenshot: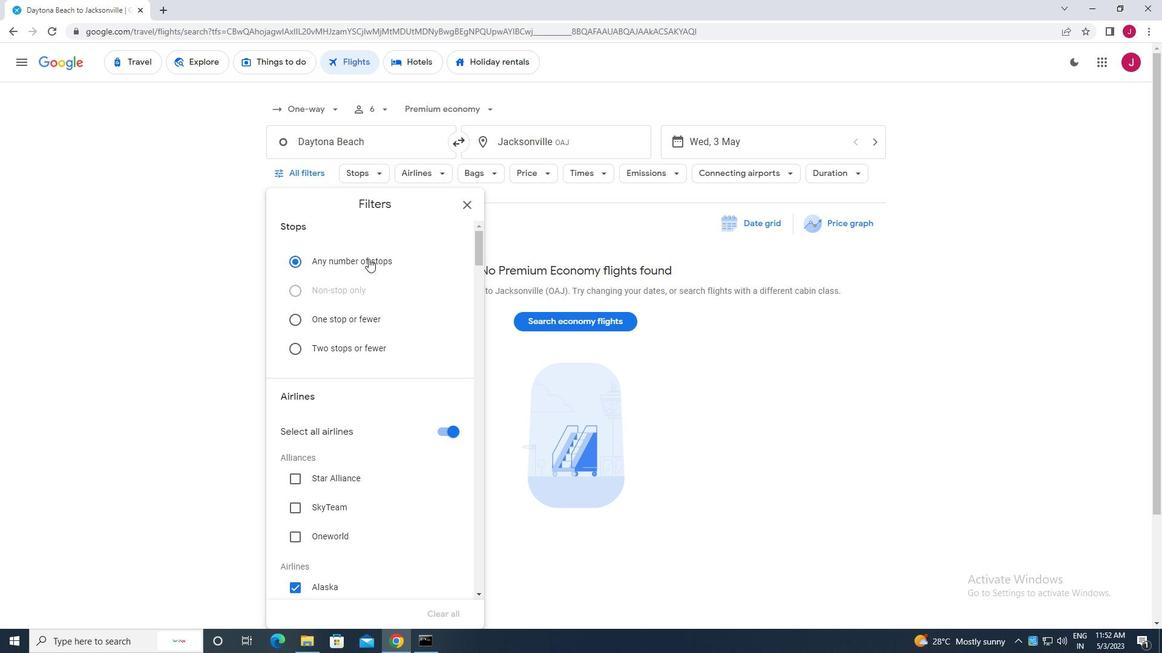 
Action: Mouse moved to (353, 335)
Screenshot: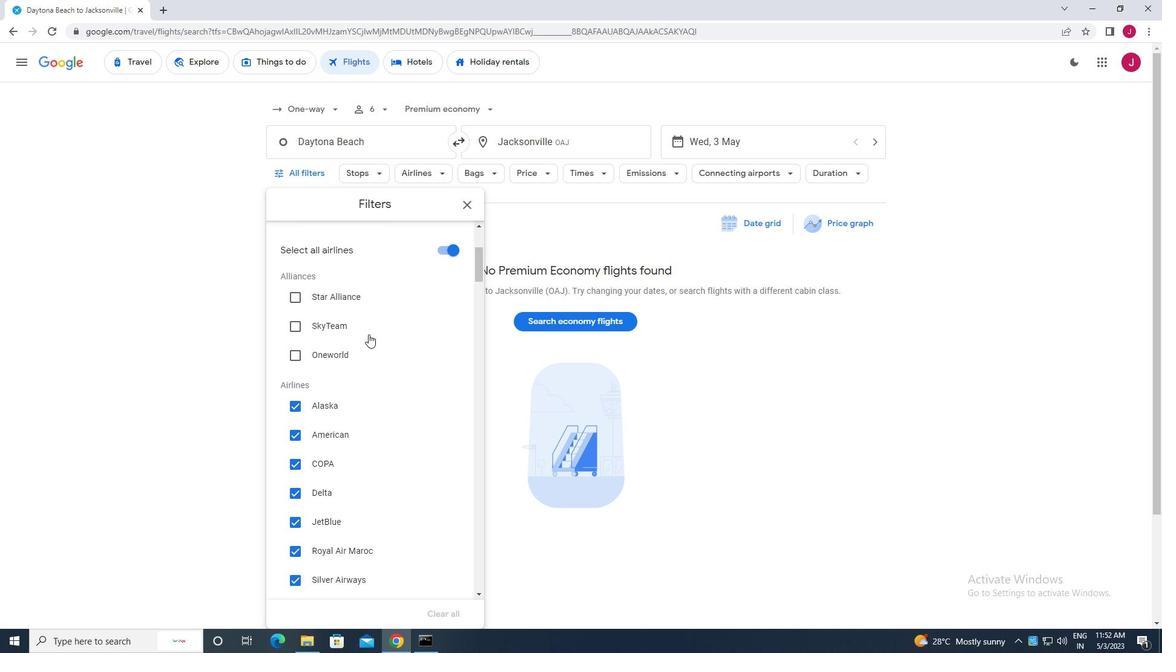 
Action: Mouse scrolled (353, 334) with delta (0, 0)
Screenshot: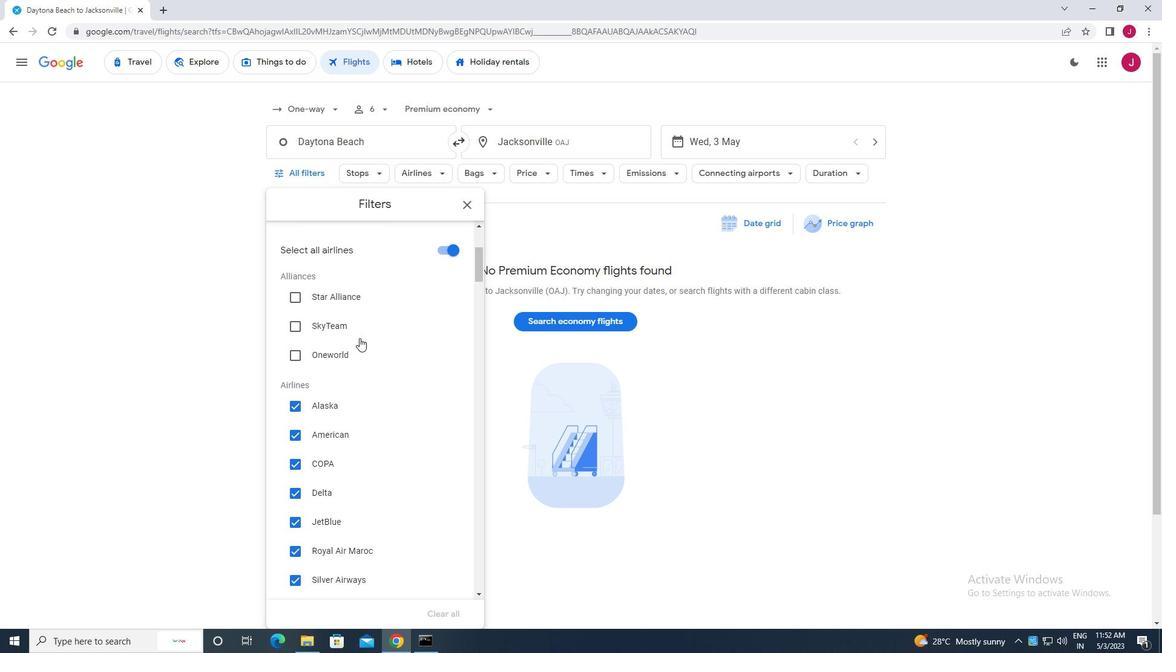 
Action: Mouse scrolled (353, 334) with delta (0, 0)
Screenshot: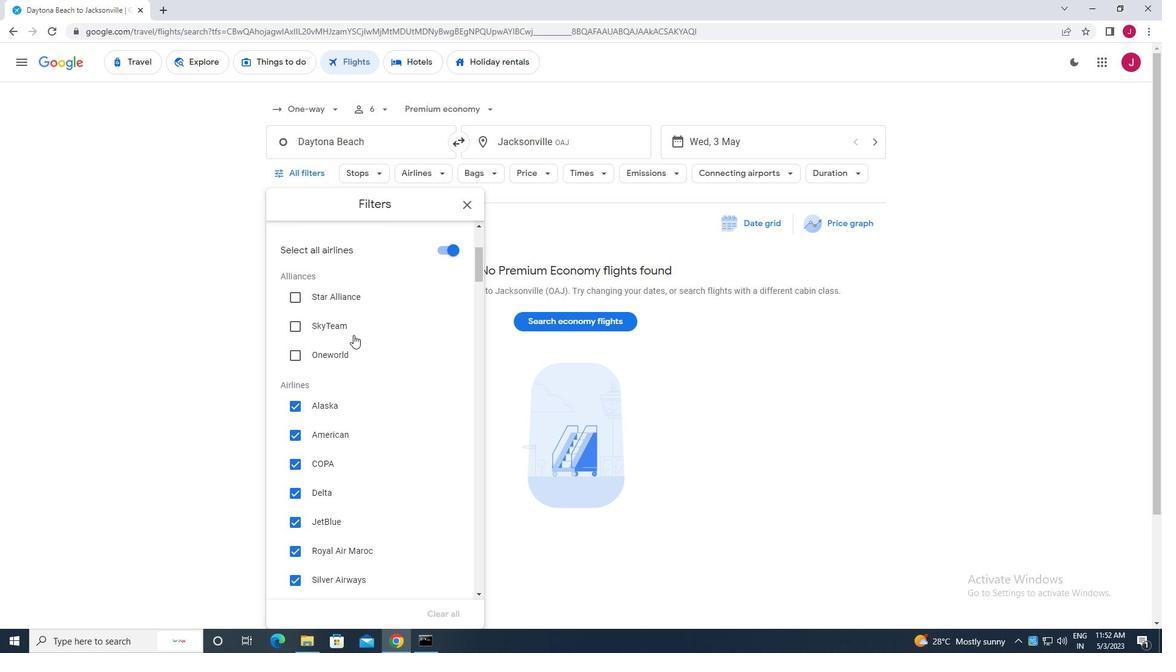
Action: Mouse moved to (354, 303)
Screenshot: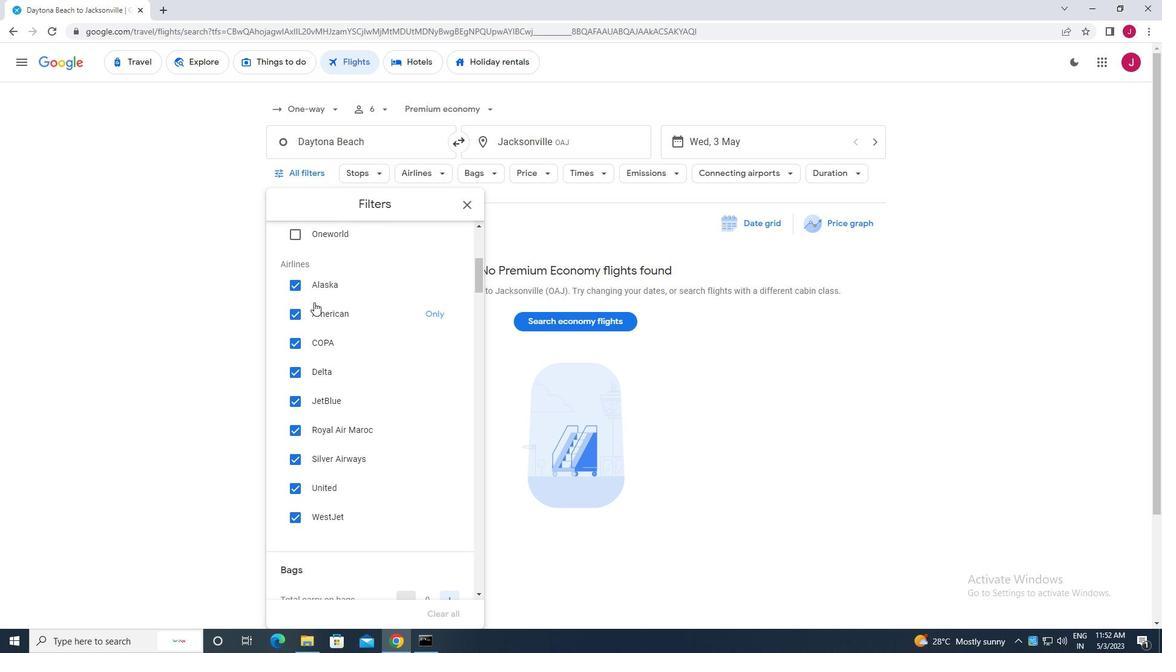 
Action: Mouse scrolled (354, 304) with delta (0, 0)
Screenshot: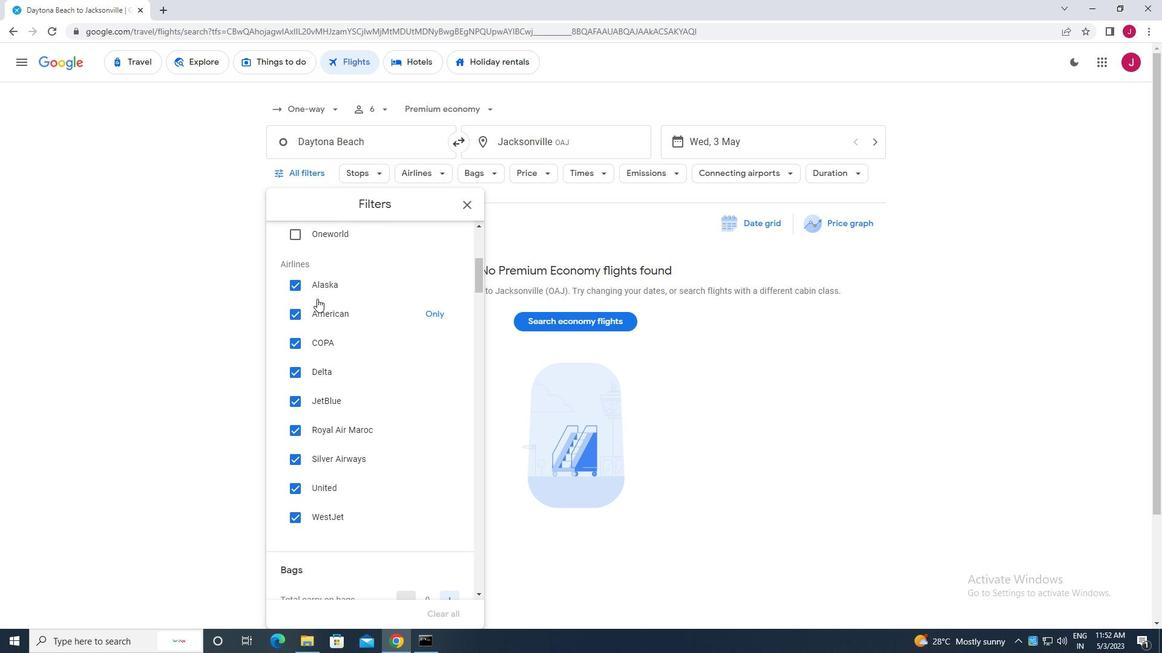 
Action: Mouse scrolled (354, 304) with delta (0, 0)
Screenshot: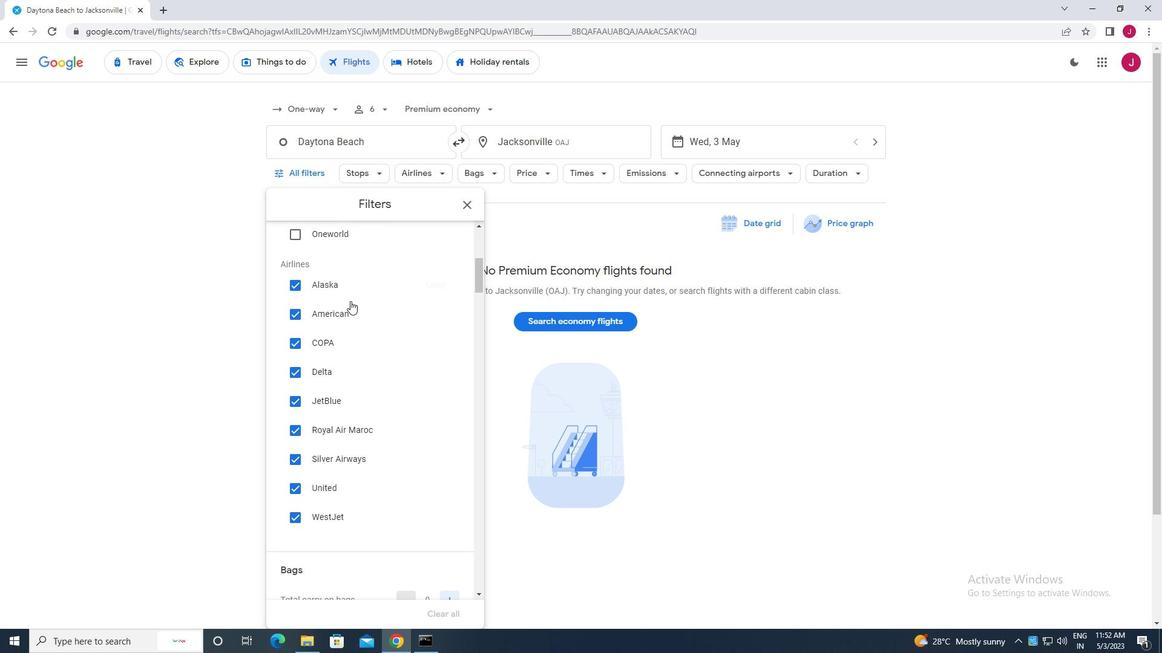 
Action: Mouse moved to (442, 248)
Screenshot: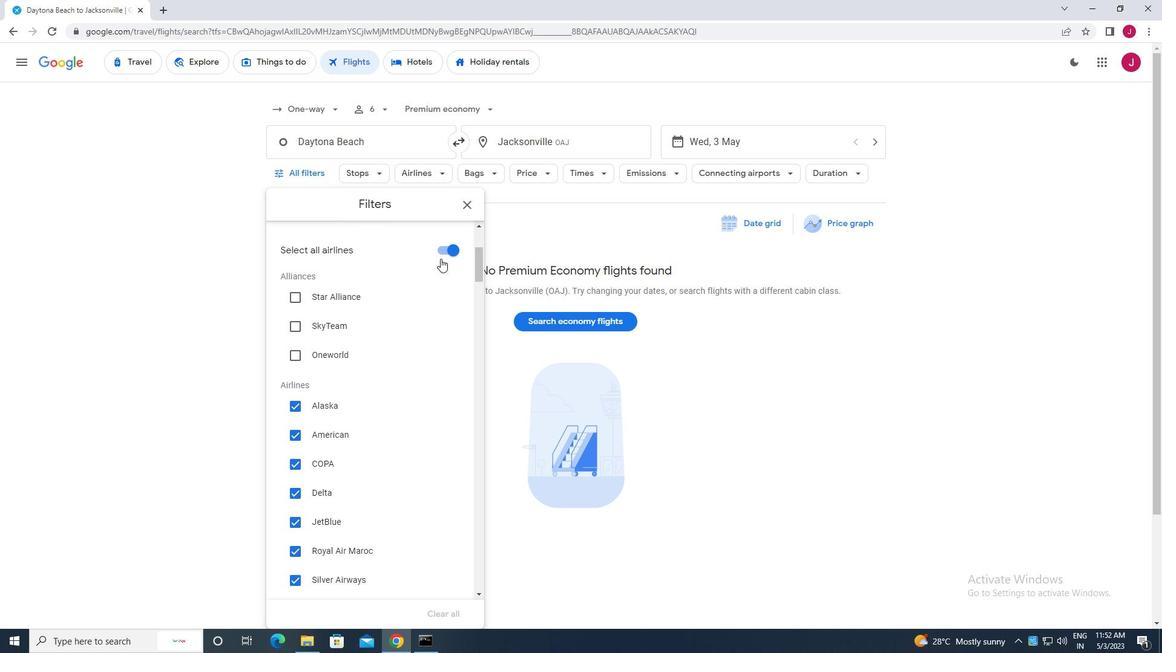 
Action: Mouse pressed left at (442, 248)
Screenshot: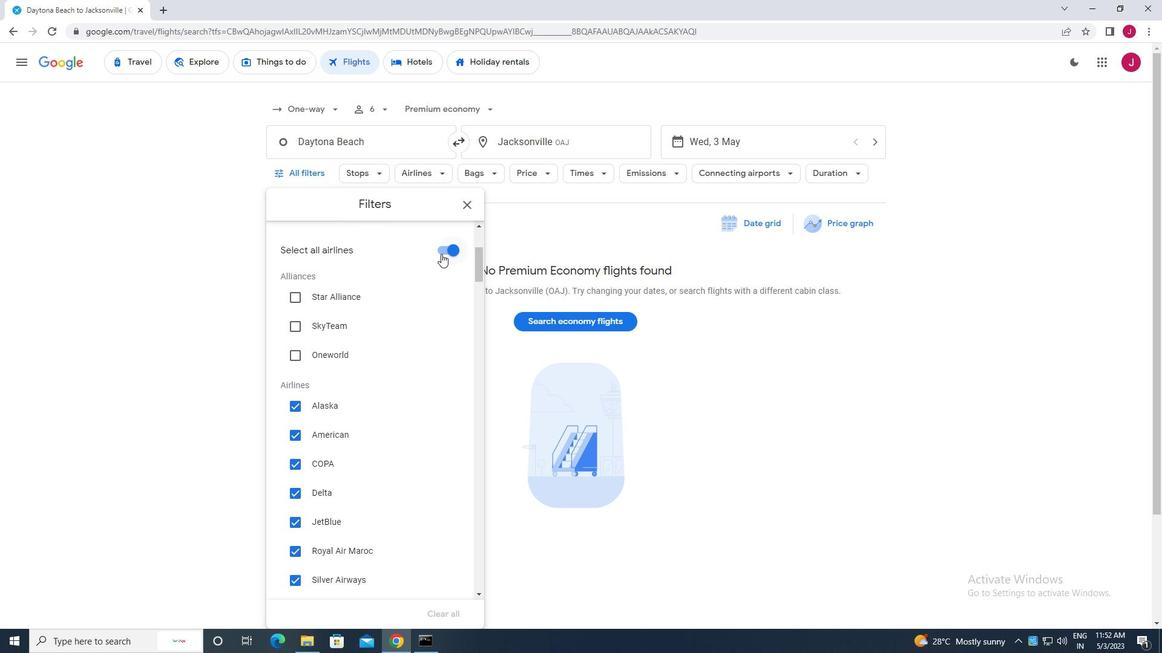 
Action: Mouse moved to (297, 408)
Screenshot: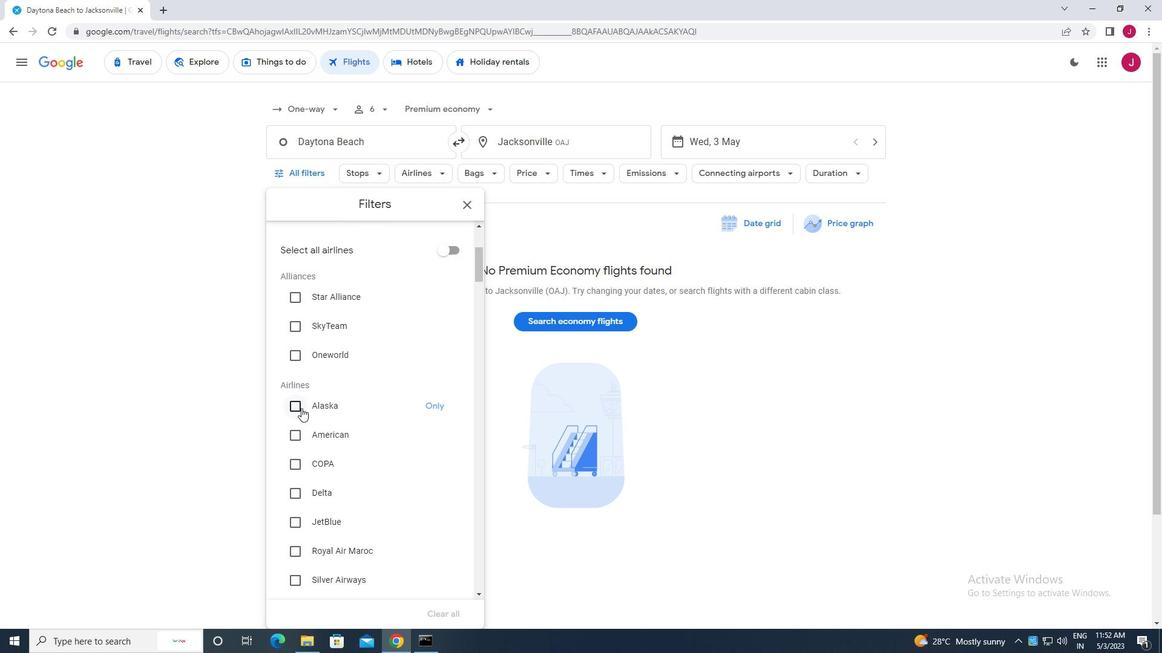 
Action: Mouse pressed left at (297, 408)
Screenshot: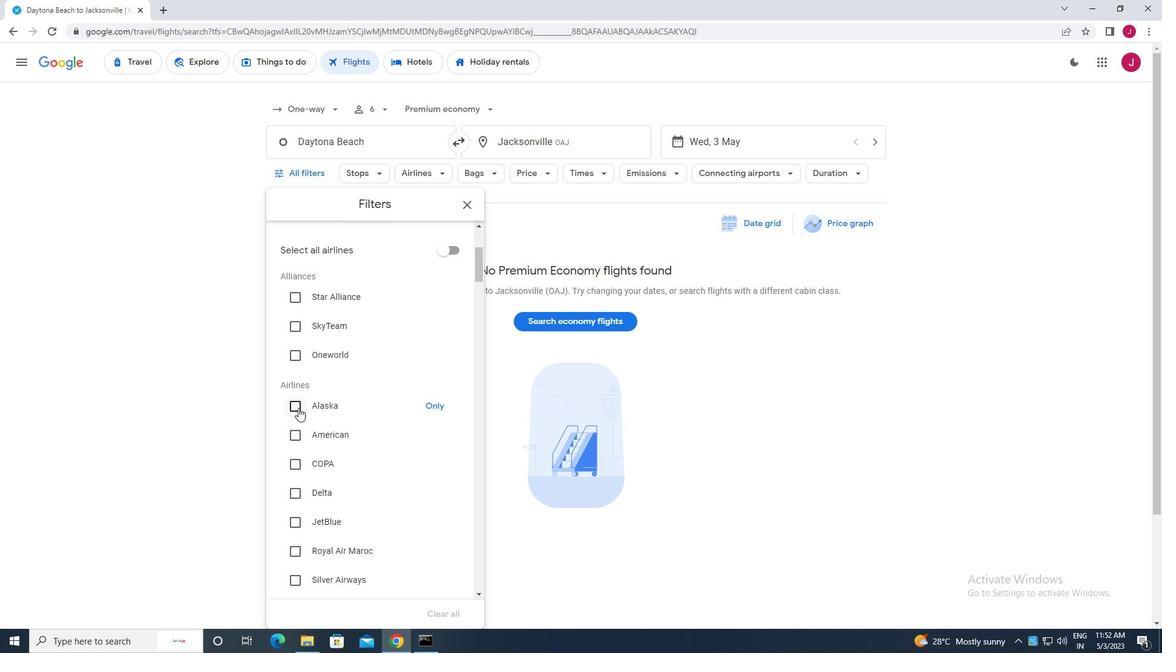 
Action: Mouse moved to (364, 385)
Screenshot: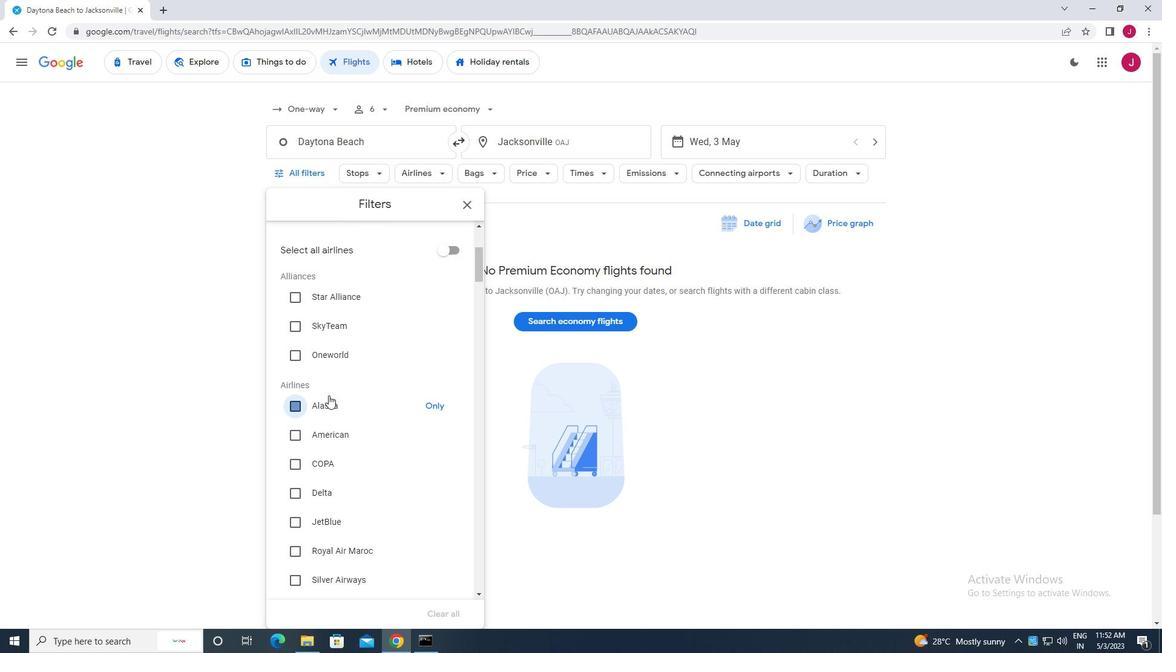 
Action: Mouse scrolled (364, 384) with delta (0, 0)
Screenshot: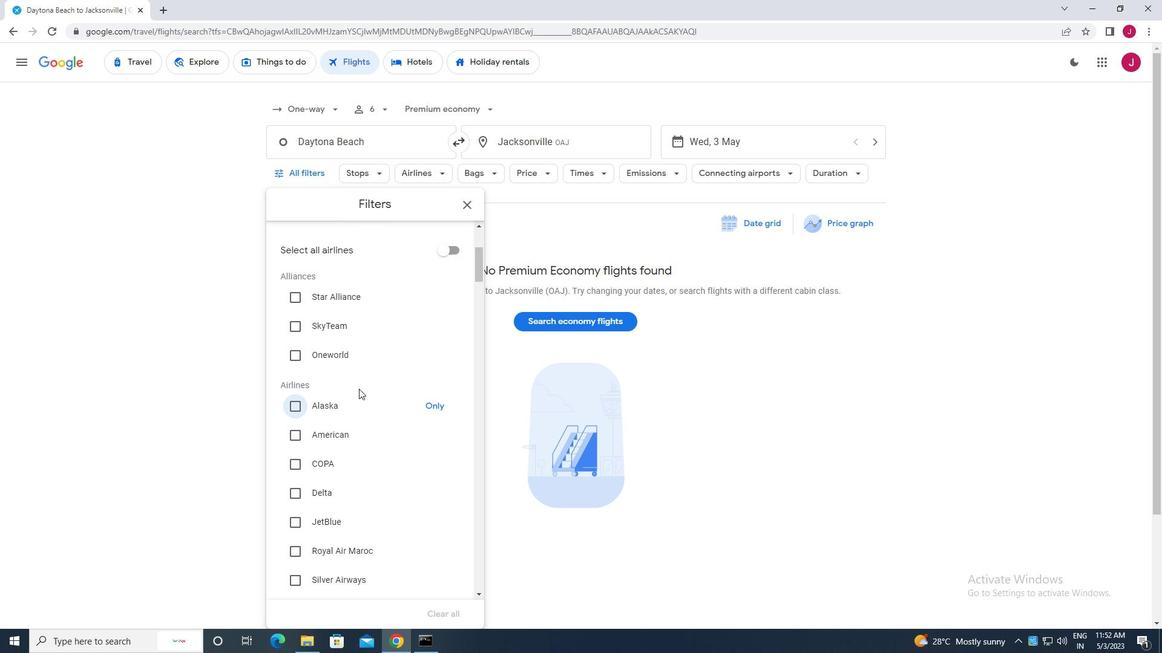 
Action: Mouse scrolled (364, 384) with delta (0, 0)
Screenshot: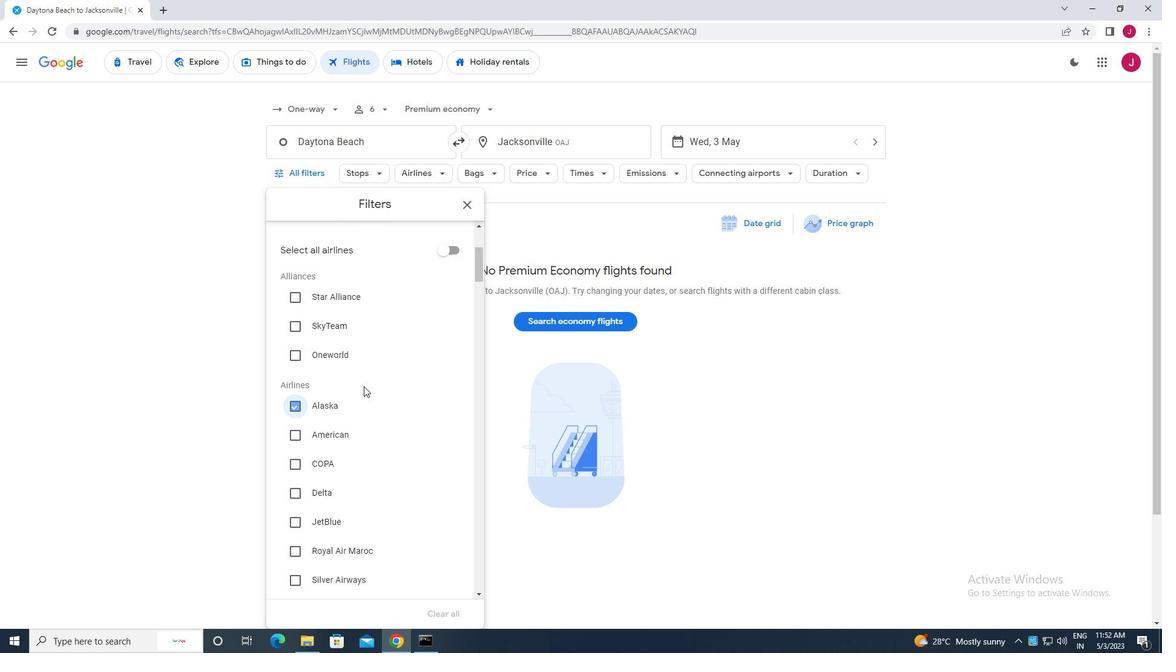 
Action: Mouse scrolled (364, 384) with delta (0, 0)
Screenshot: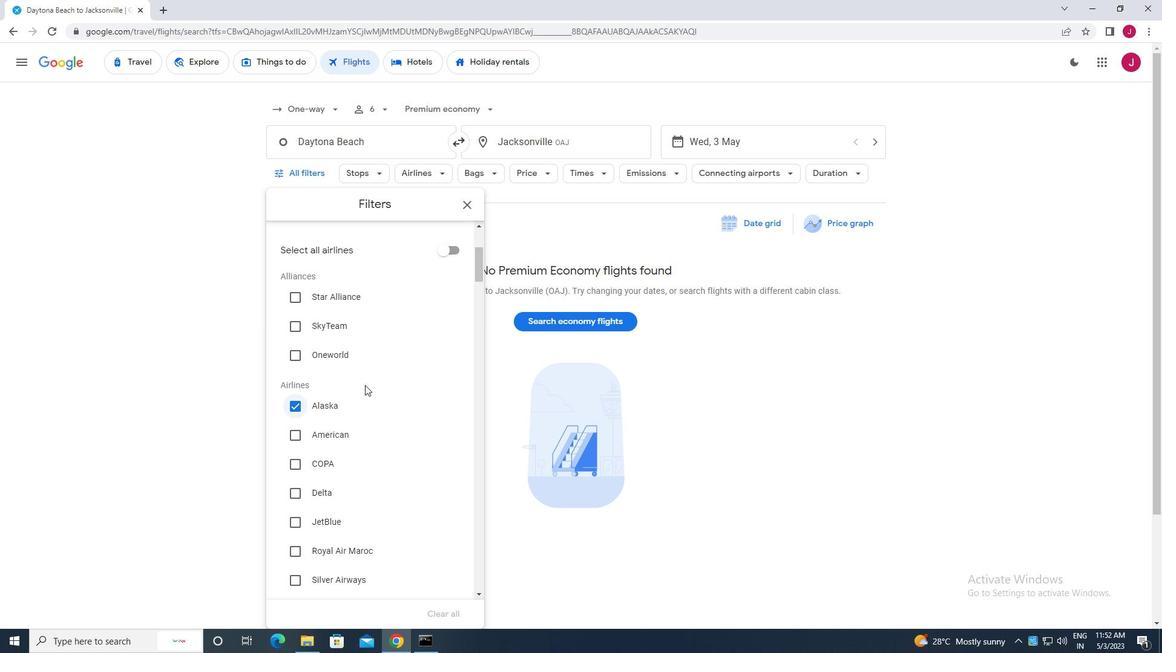 
Action: Mouse scrolled (364, 384) with delta (0, 0)
Screenshot: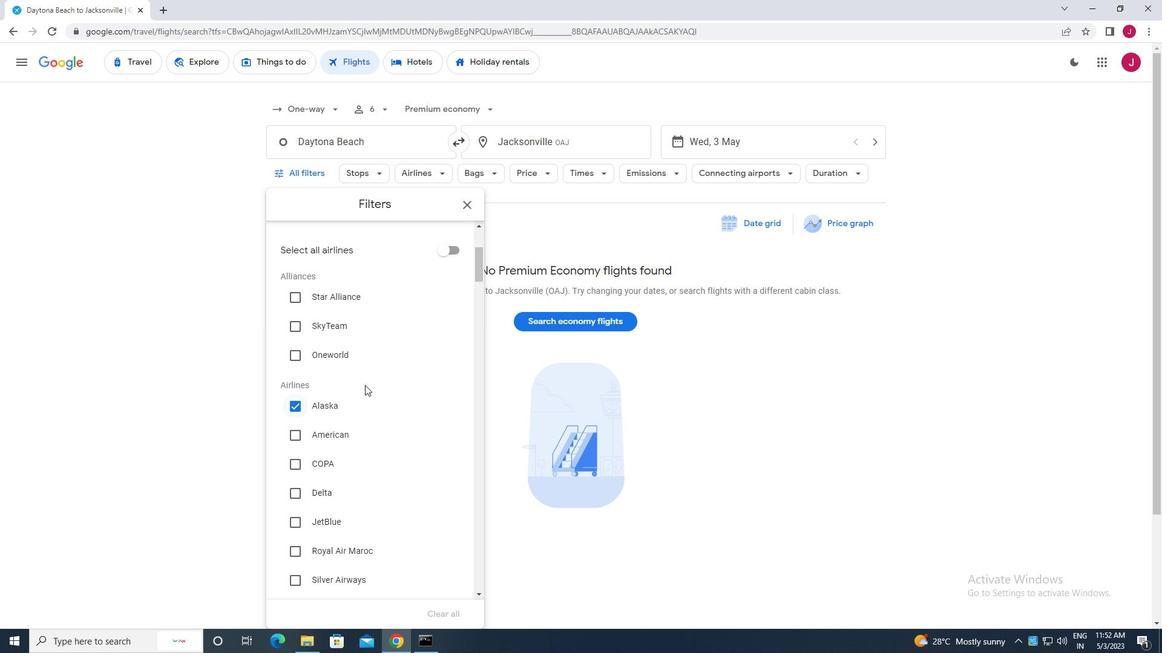 
Action: Mouse scrolled (364, 384) with delta (0, 0)
Screenshot: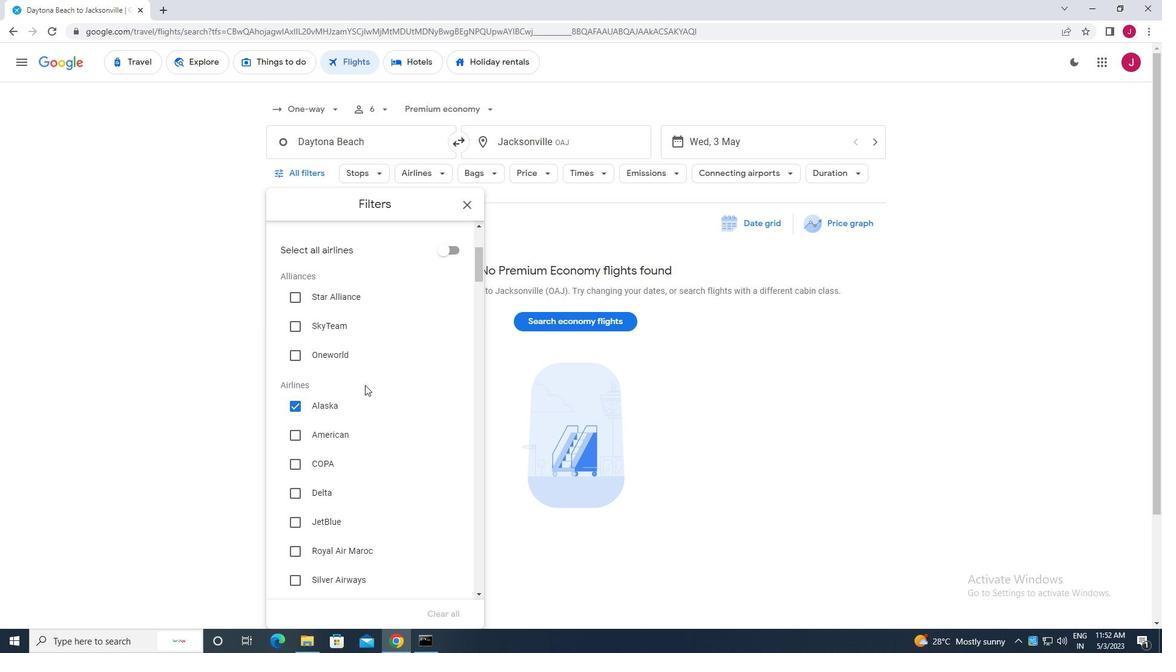 
Action: Mouse scrolled (364, 384) with delta (0, 0)
Screenshot: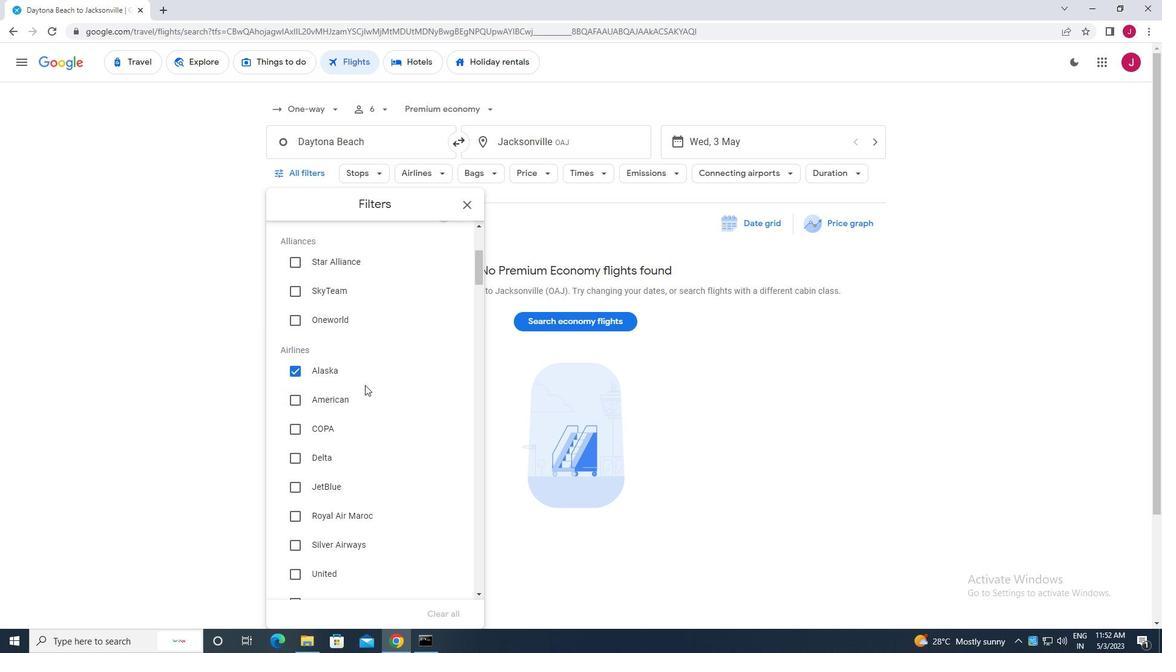 
Action: Mouse moved to (365, 383)
Screenshot: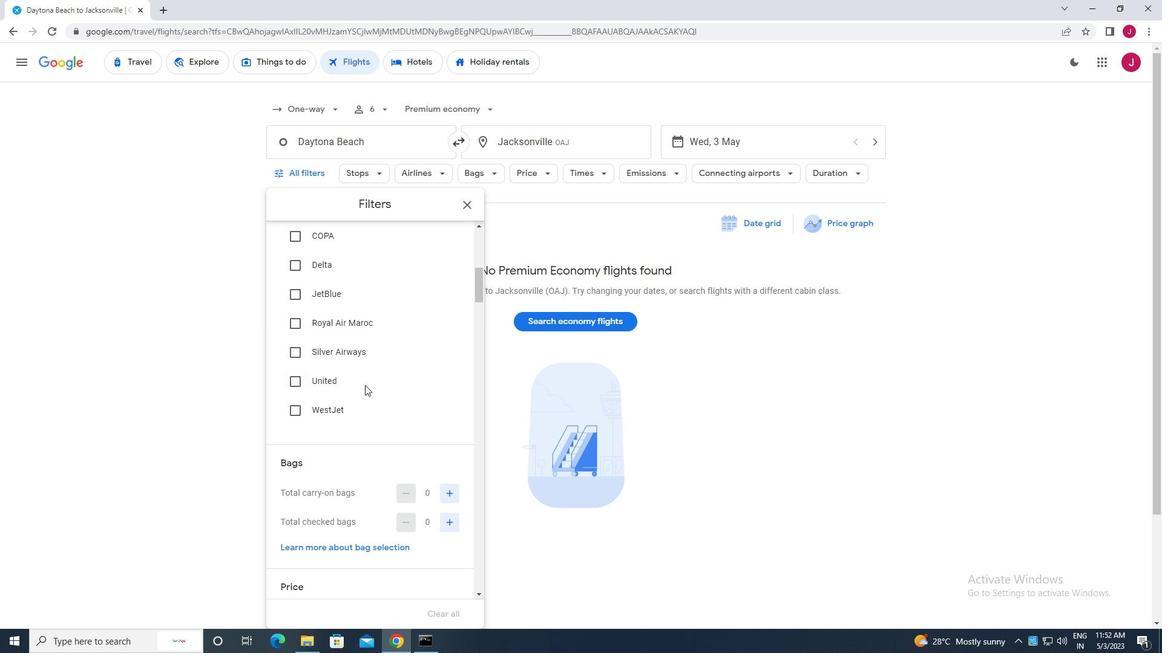 
Action: Mouse scrolled (365, 382) with delta (0, 0)
Screenshot: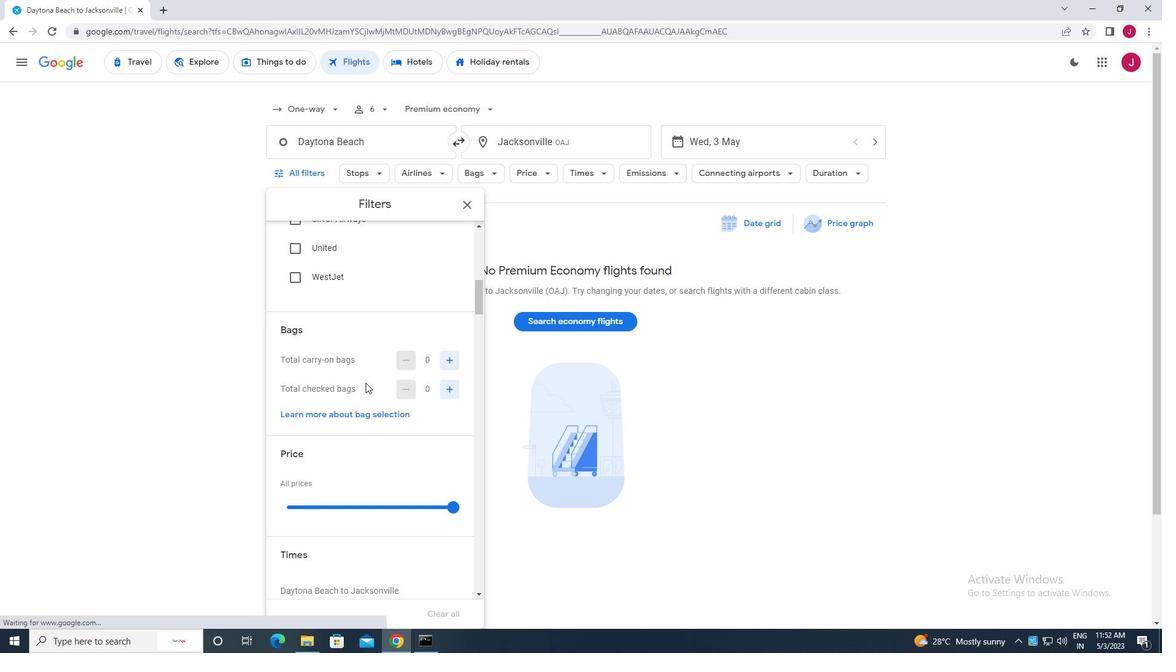 
Action: Mouse scrolled (365, 382) with delta (0, 0)
Screenshot: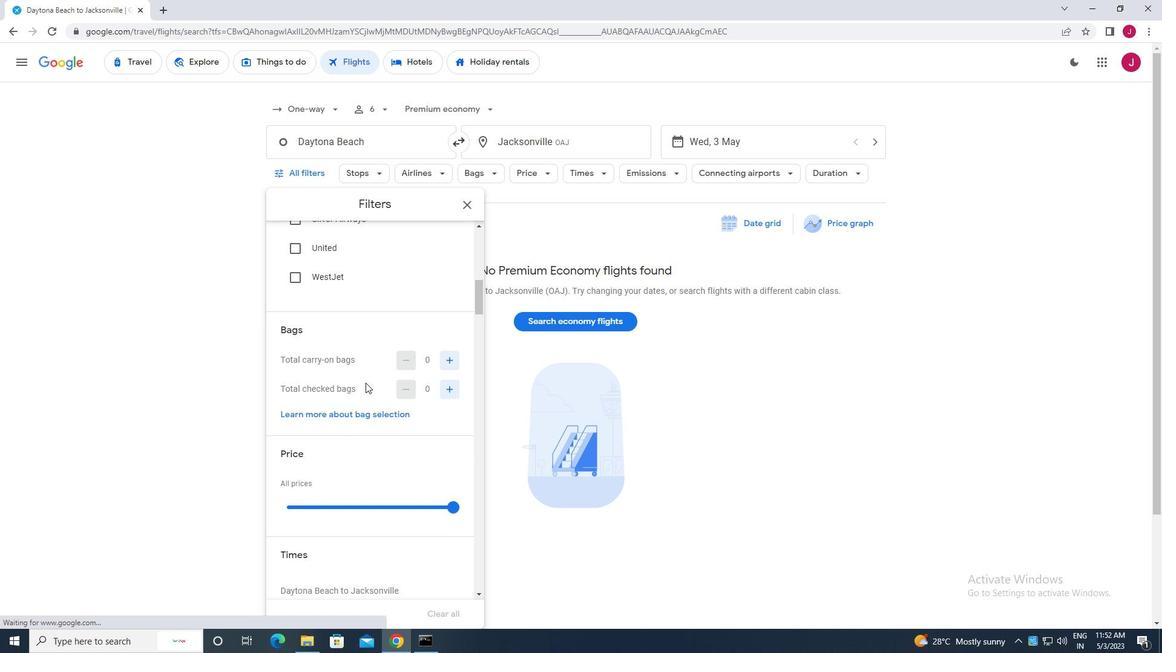 
Action: Mouse moved to (449, 235)
Screenshot: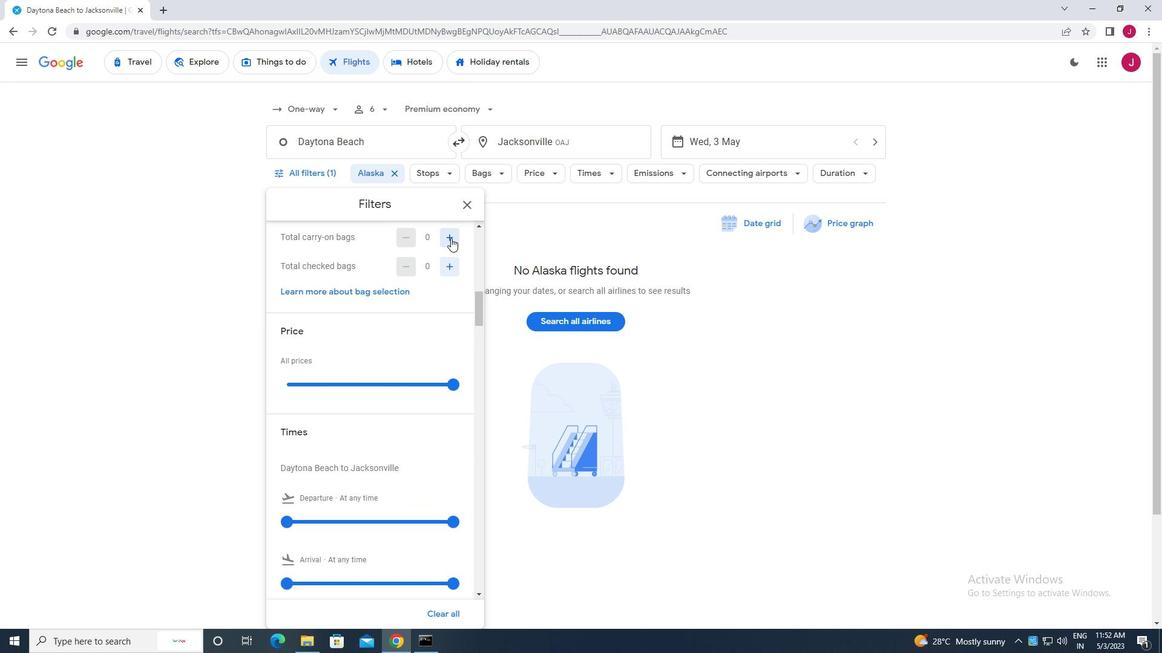 
Action: Mouse pressed left at (449, 235)
Screenshot: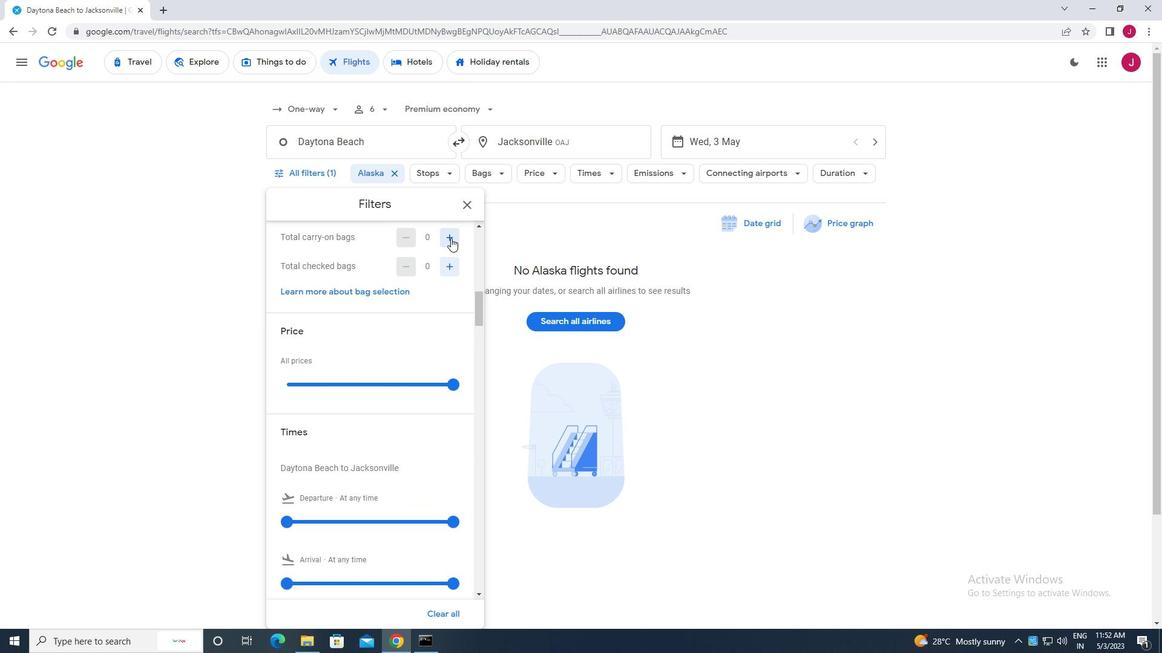 
Action: Mouse moved to (455, 381)
Screenshot: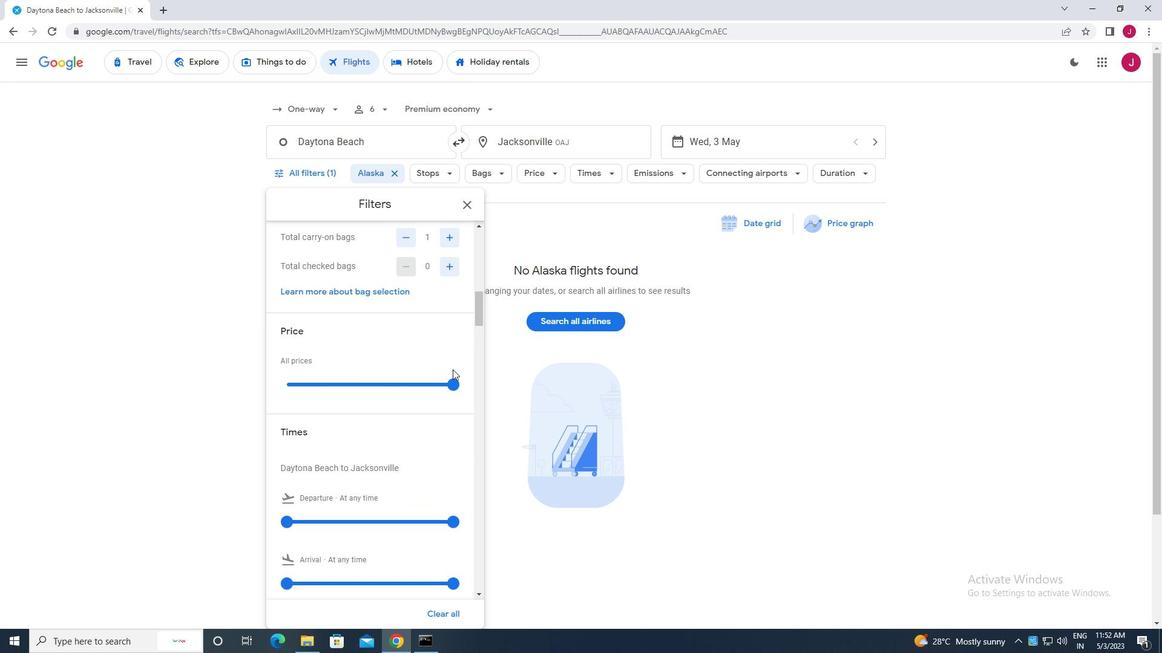 
Action: Mouse pressed left at (455, 381)
Screenshot: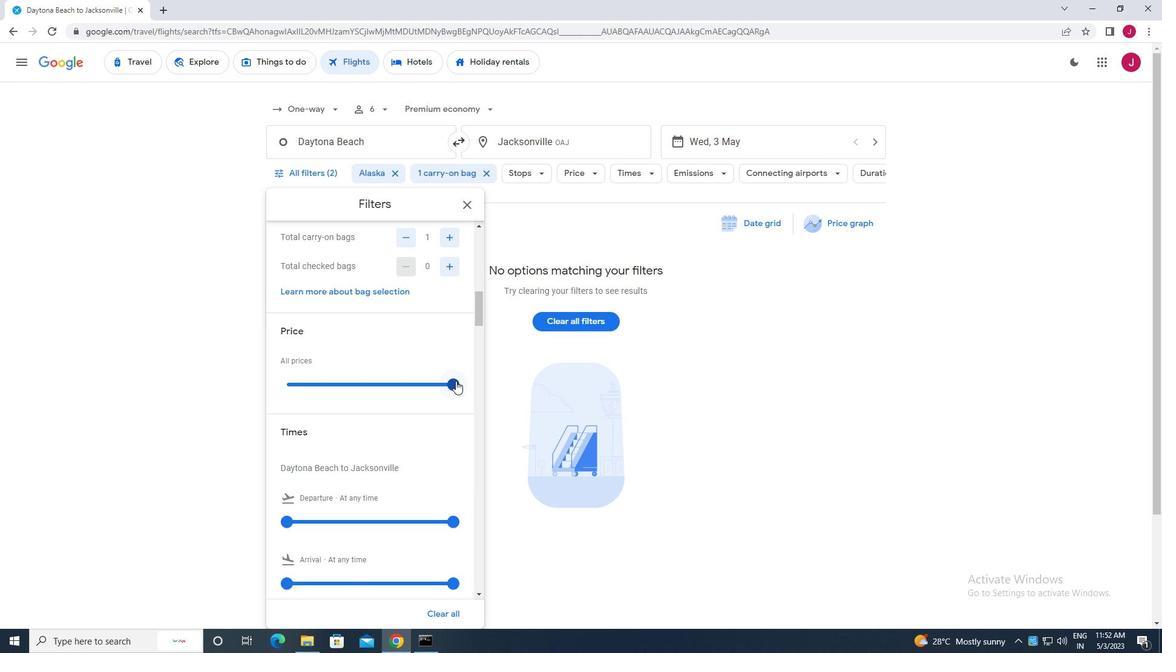 
Action: Mouse scrolled (455, 380) with delta (0, 0)
Screenshot: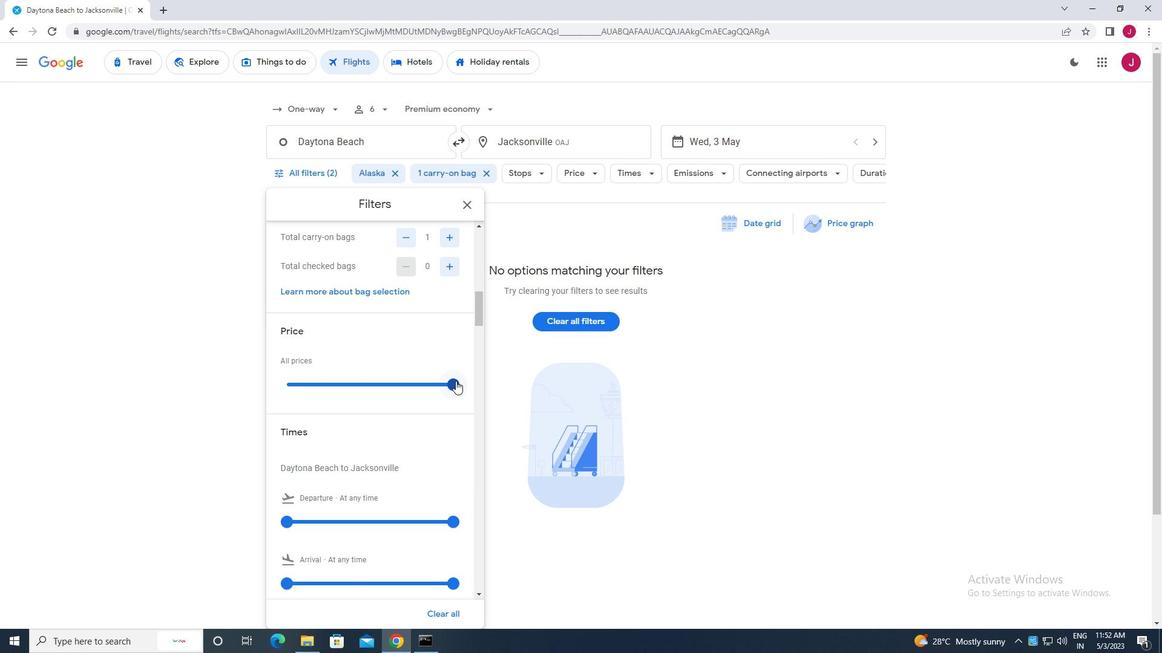
Action: Mouse scrolled (455, 380) with delta (0, 0)
Screenshot: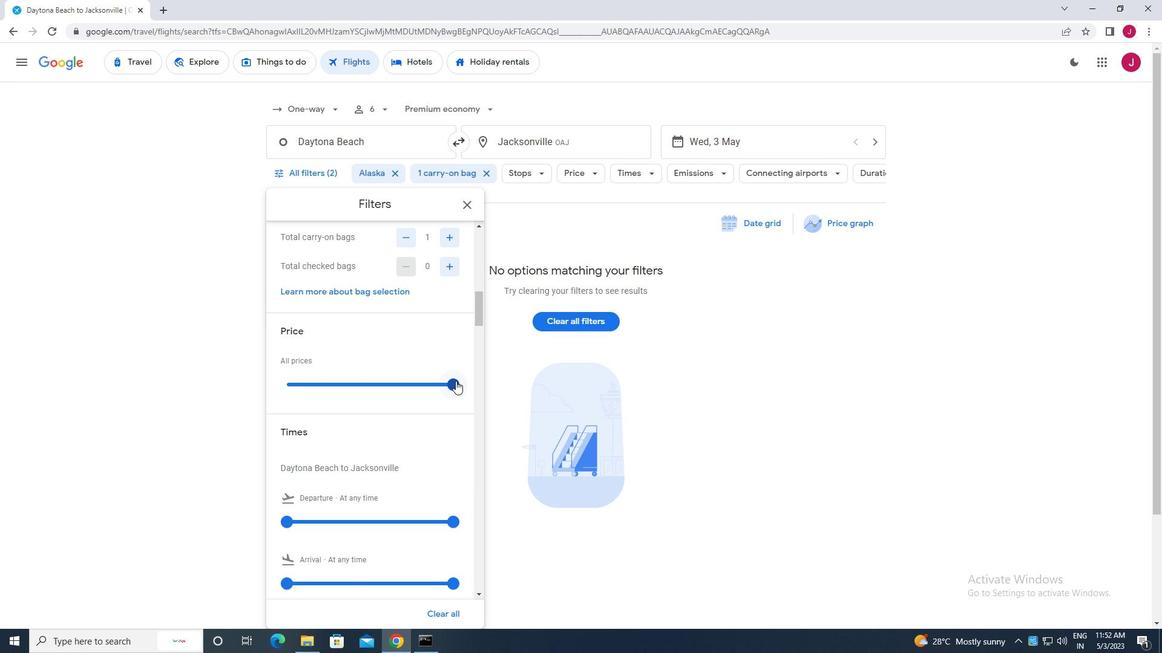 
Action: Mouse moved to (287, 399)
Screenshot: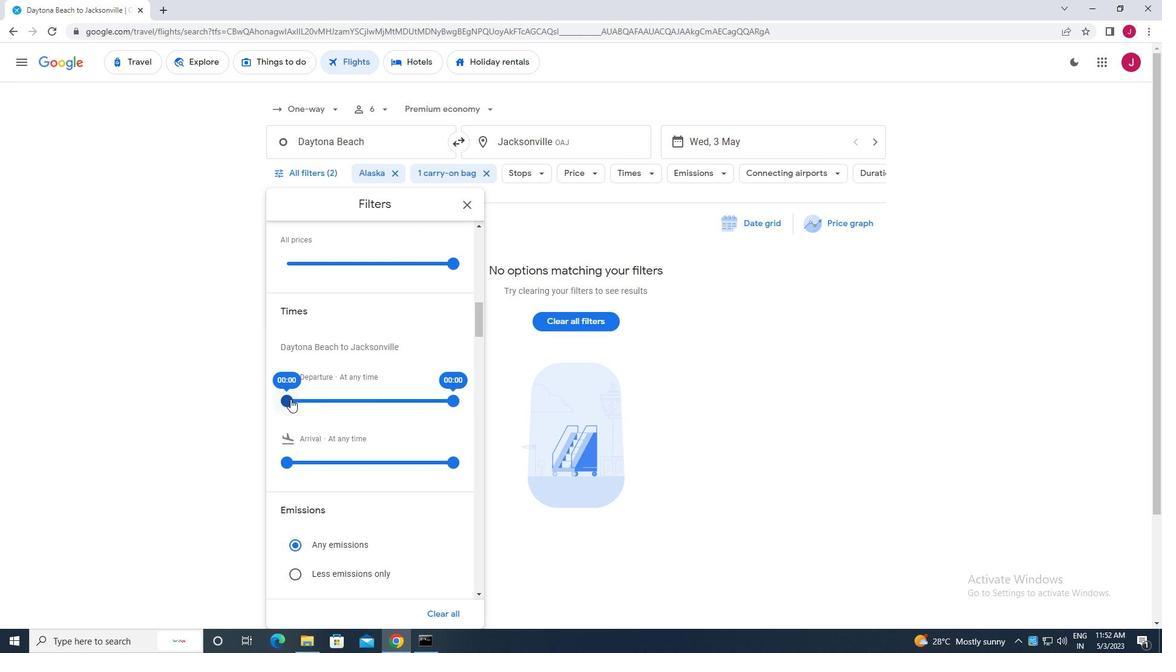 
Action: Mouse pressed left at (287, 399)
Screenshot: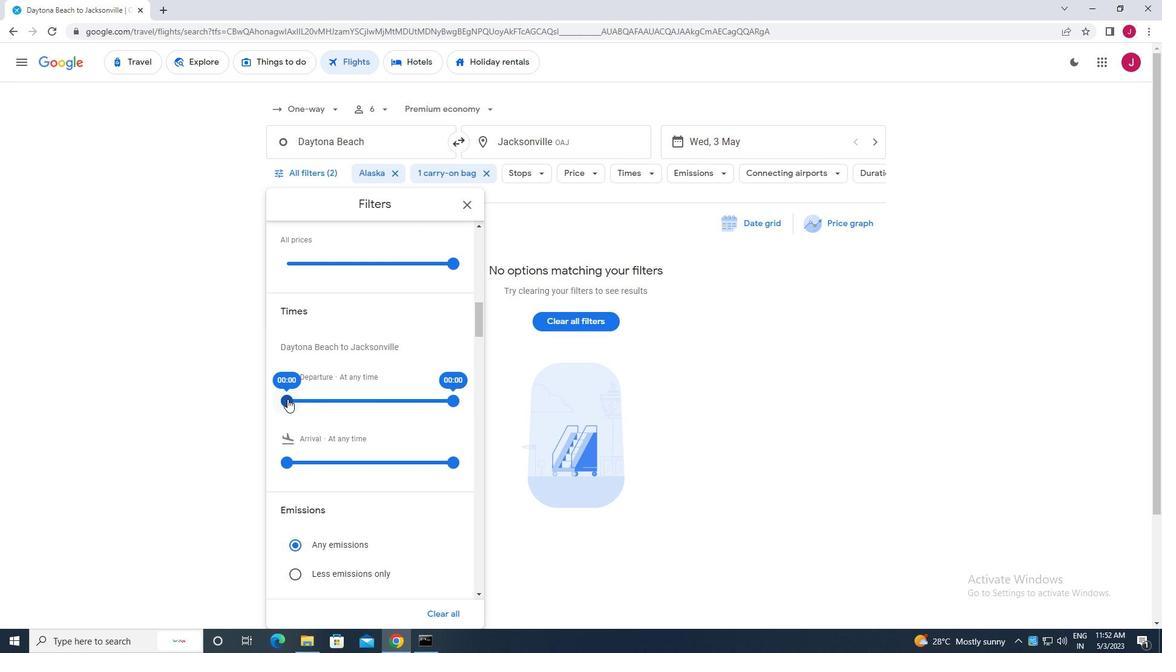 
Action: Mouse moved to (451, 398)
Screenshot: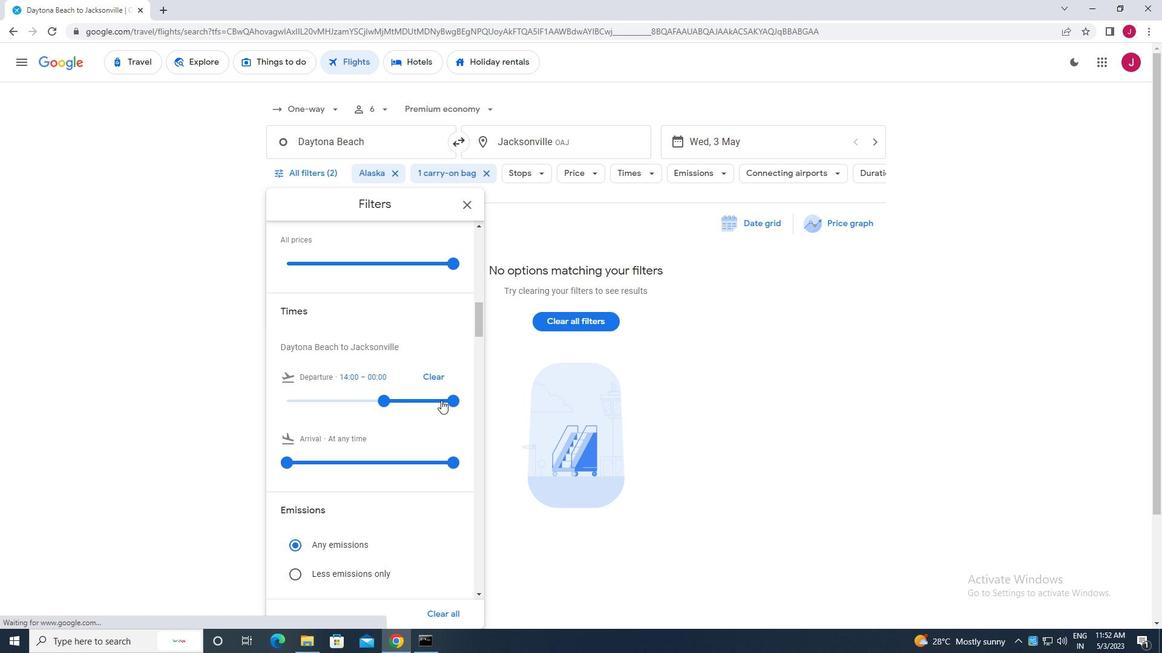 
Action: Mouse pressed left at (451, 398)
Screenshot: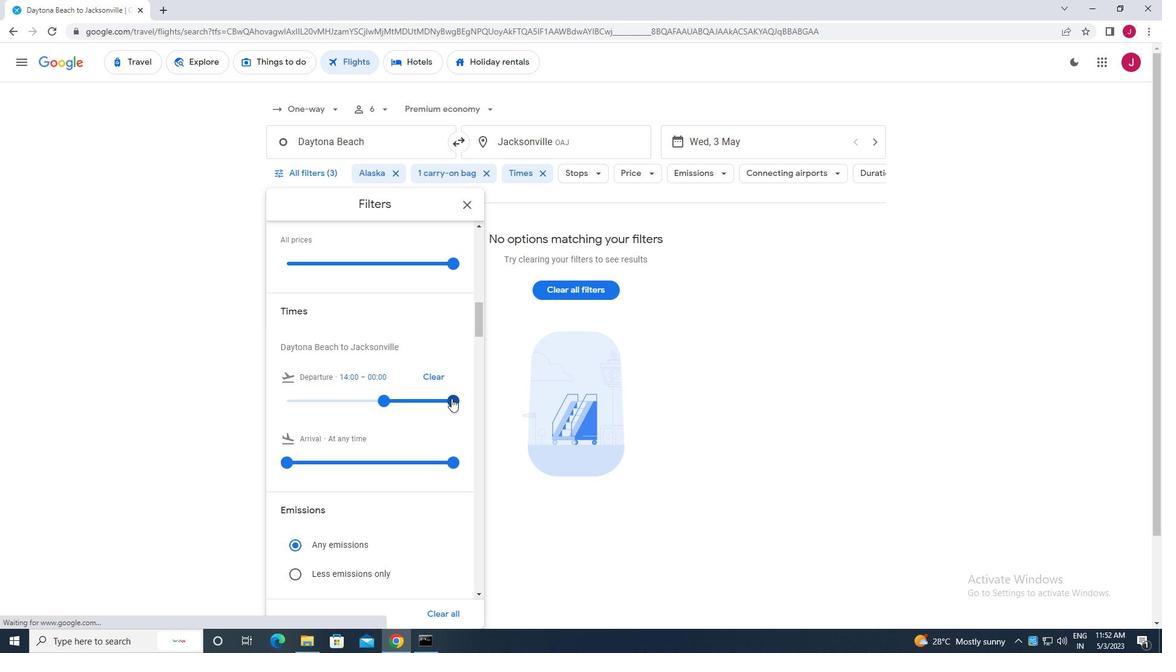 
Action: Mouse moved to (464, 200)
Screenshot: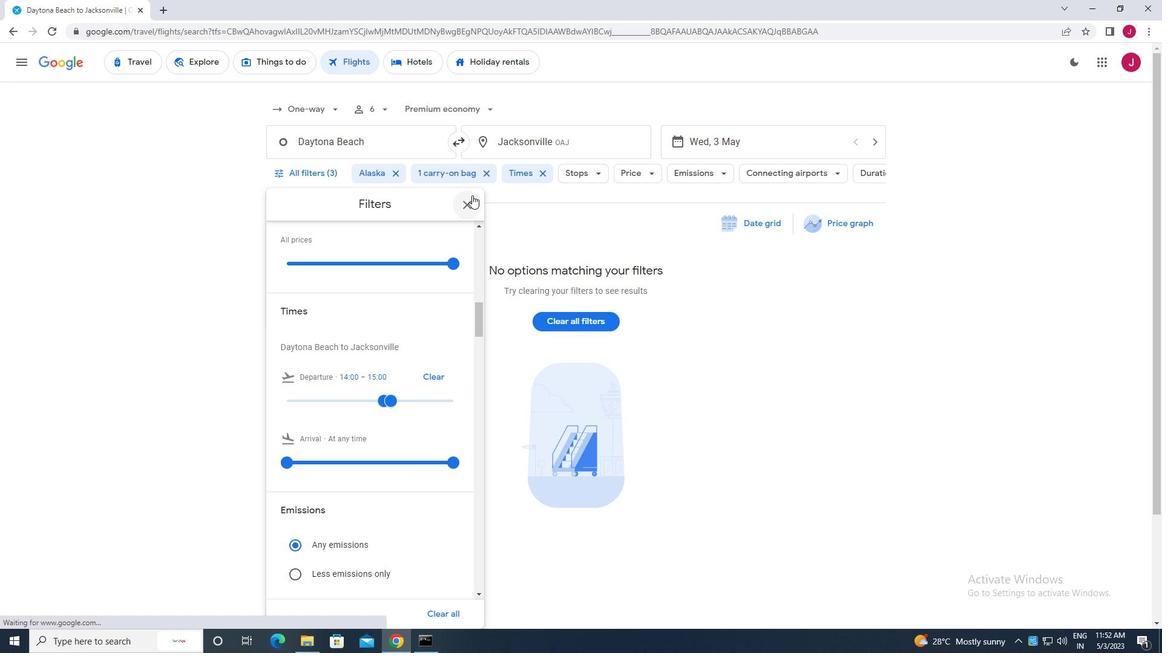 
Action: Mouse pressed left at (464, 200)
Screenshot: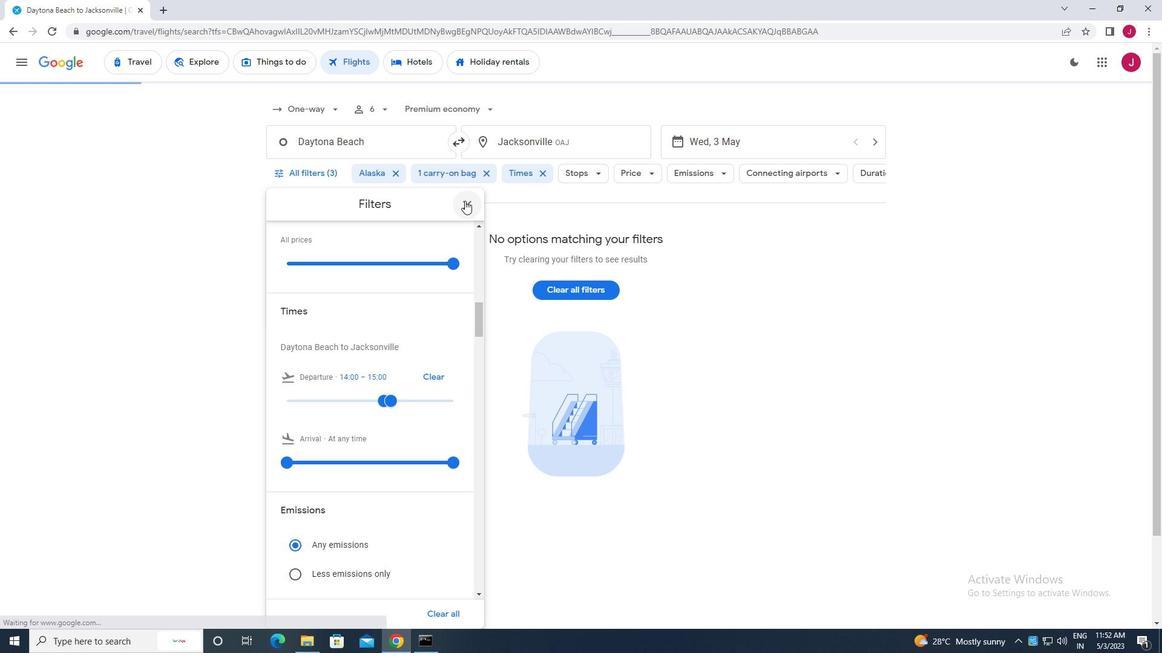 
Action: Mouse moved to (464, 201)
Screenshot: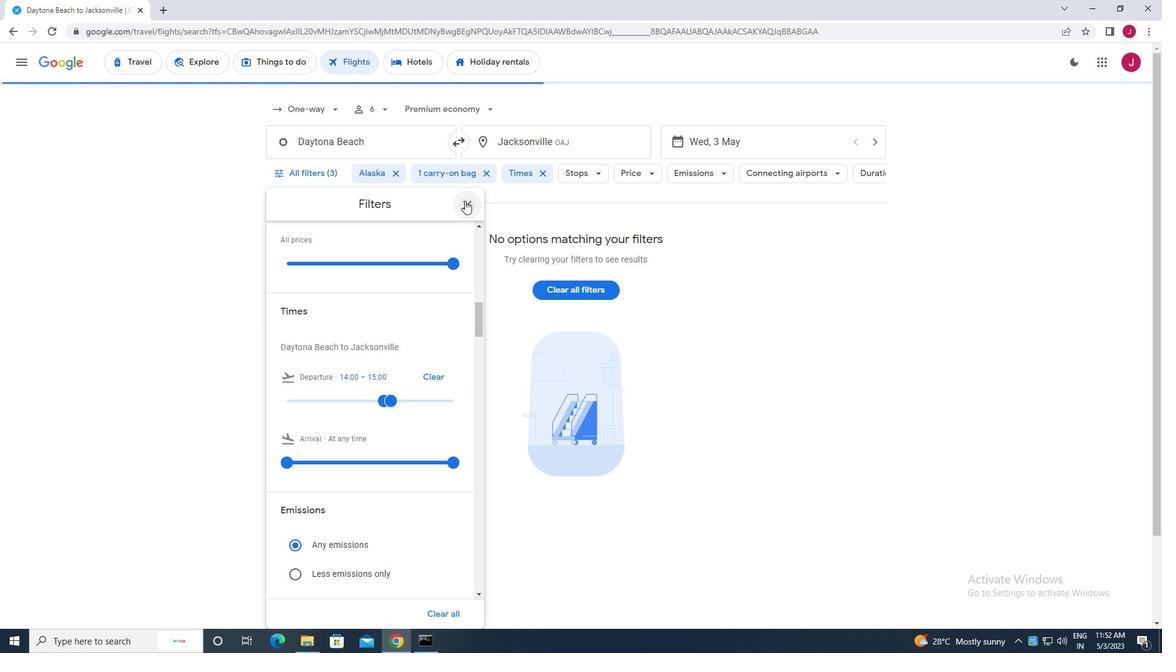 
